 Task: Find connections with filter location Bānda with filter topic #retailwith filter profile language German with filter current company Emcure Pharmaceuticals Limited with filter school MITSOM | MIT School of Management with filter industry Architectural and Structural Metal Manufacturing with filter service category Executive Coaching with filter keywords title Pipefitter
Action: Mouse moved to (496, 62)
Screenshot: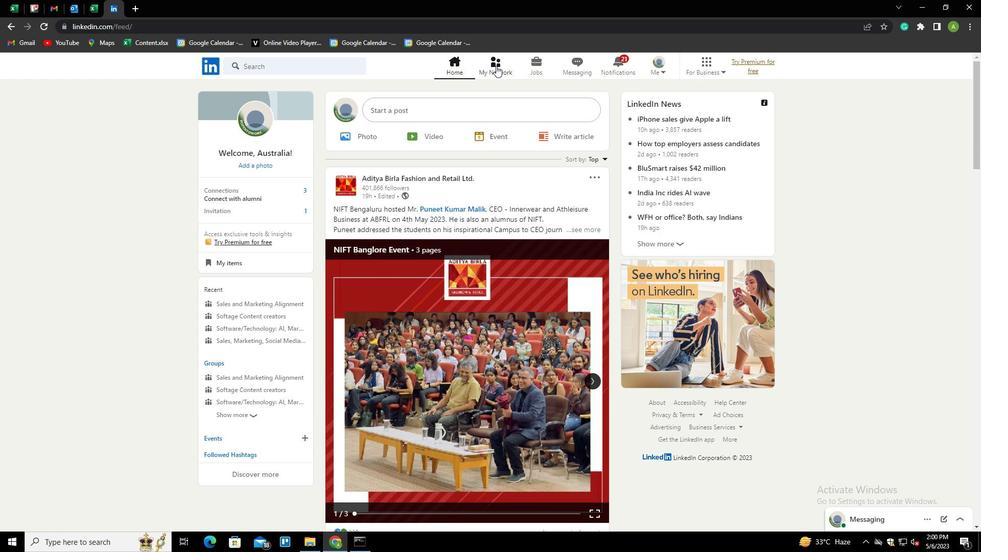 
Action: Mouse pressed left at (496, 62)
Screenshot: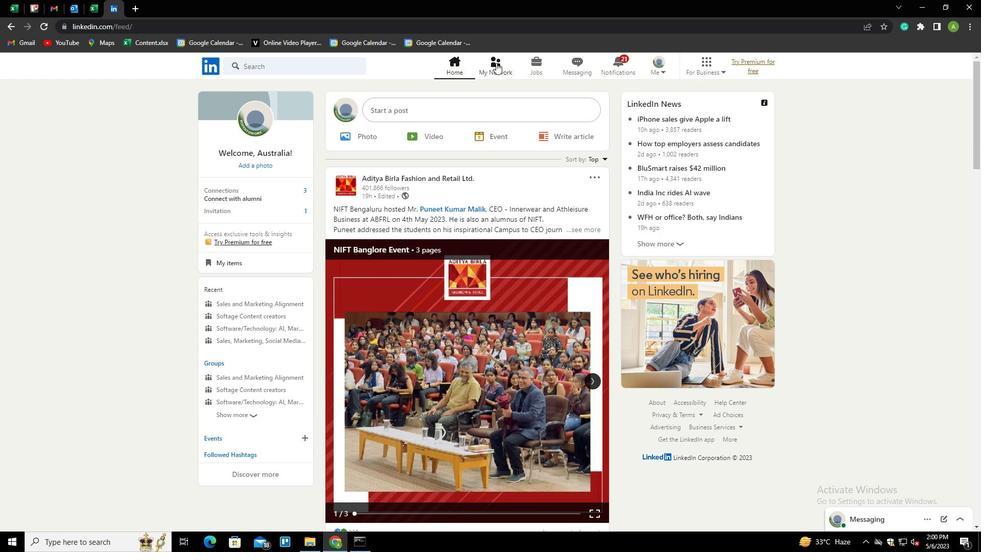
Action: Mouse moved to (287, 124)
Screenshot: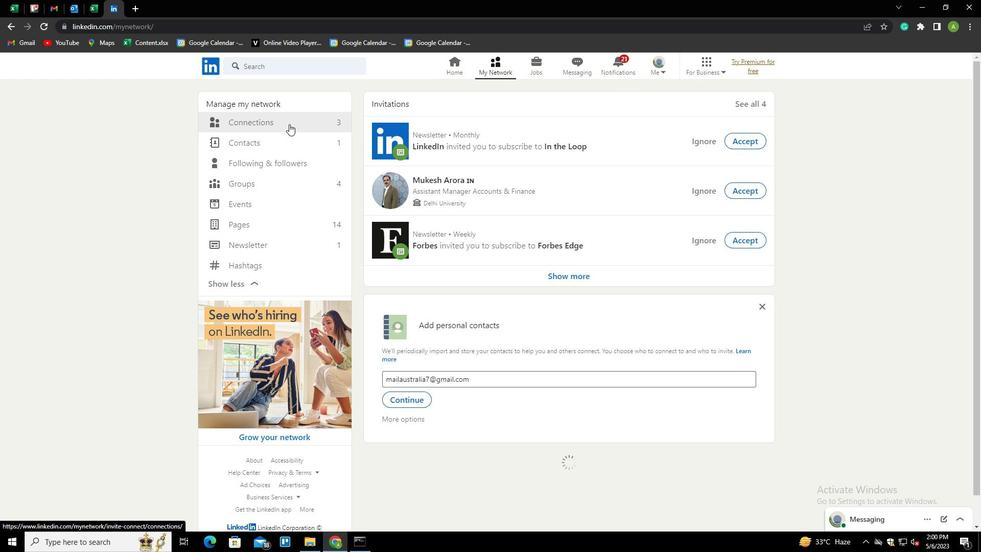 
Action: Mouse pressed left at (287, 124)
Screenshot: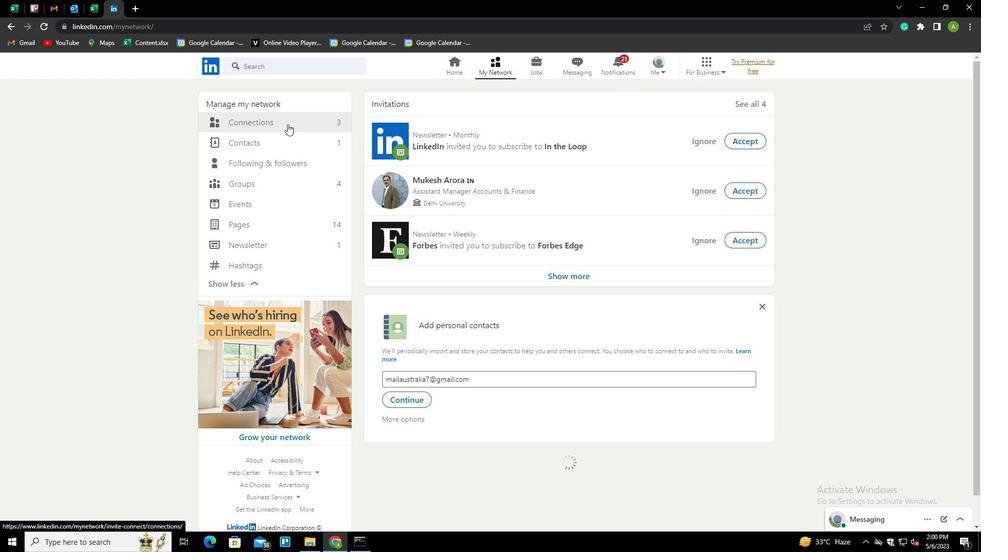 
Action: Mouse moved to (556, 120)
Screenshot: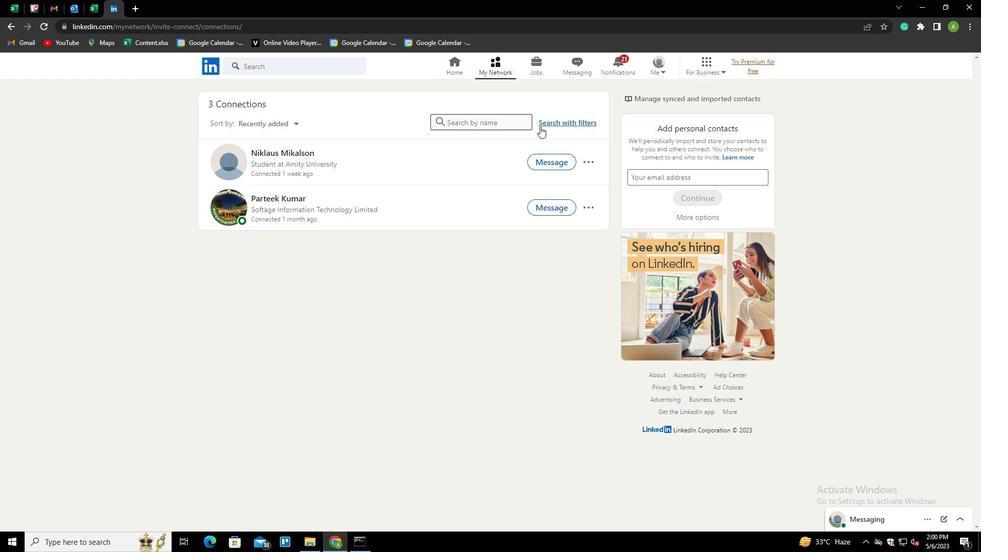 
Action: Mouse pressed left at (556, 120)
Screenshot: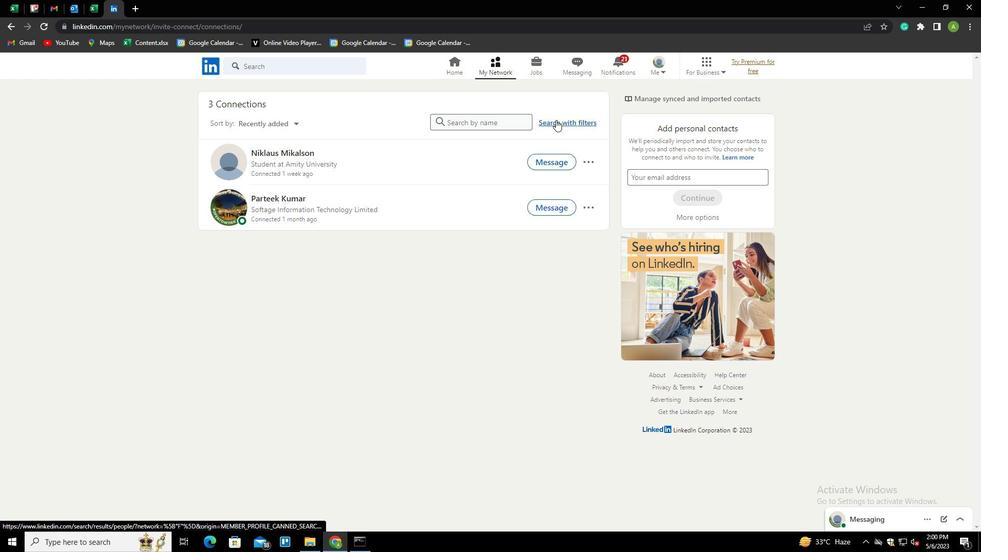 
Action: Mouse moved to (524, 91)
Screenshot: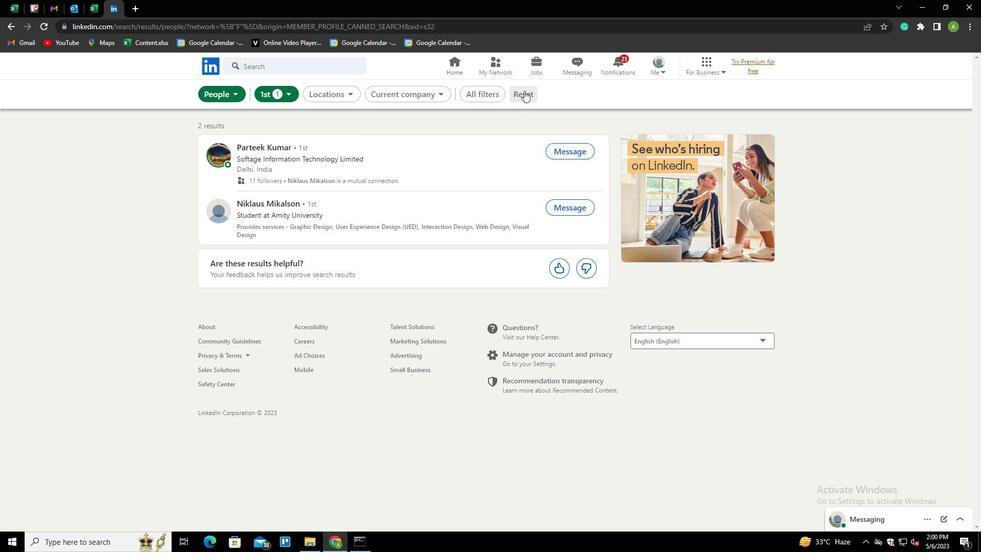 
Action: Mouse pressed left at (524, 91)
Screenshot: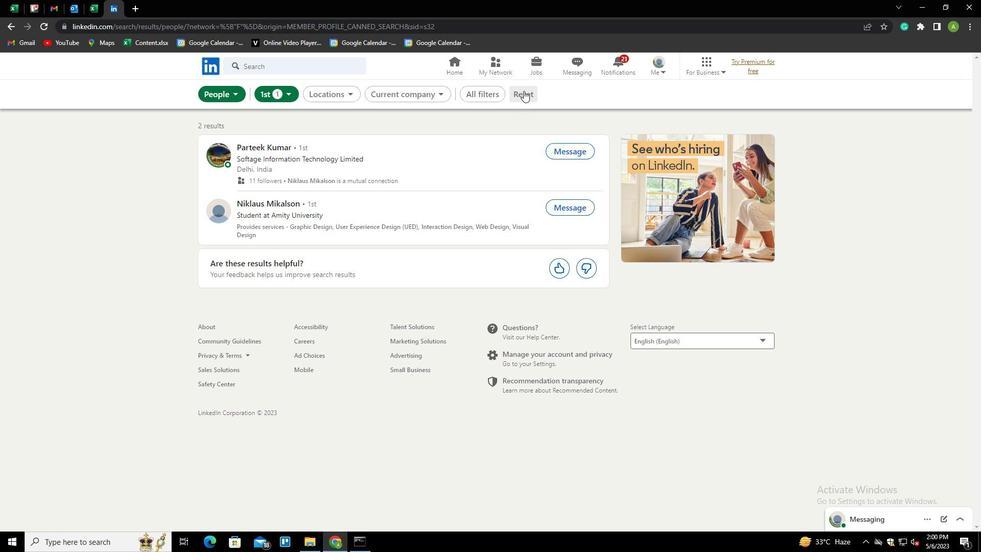 
Action: Mouse moved to (502, 94)
Screenshot: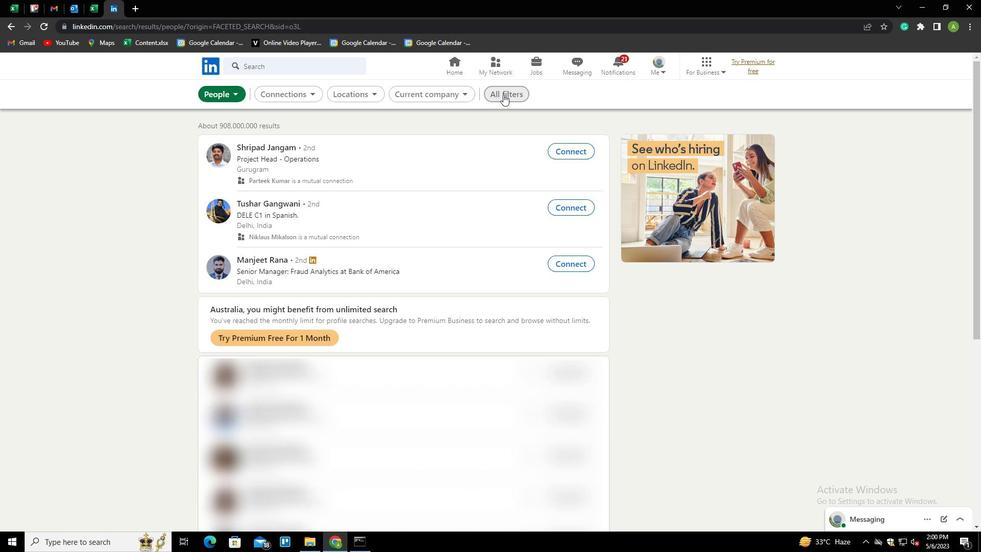 
Action: Mouse pressed left at (502, 94)
Screenshot: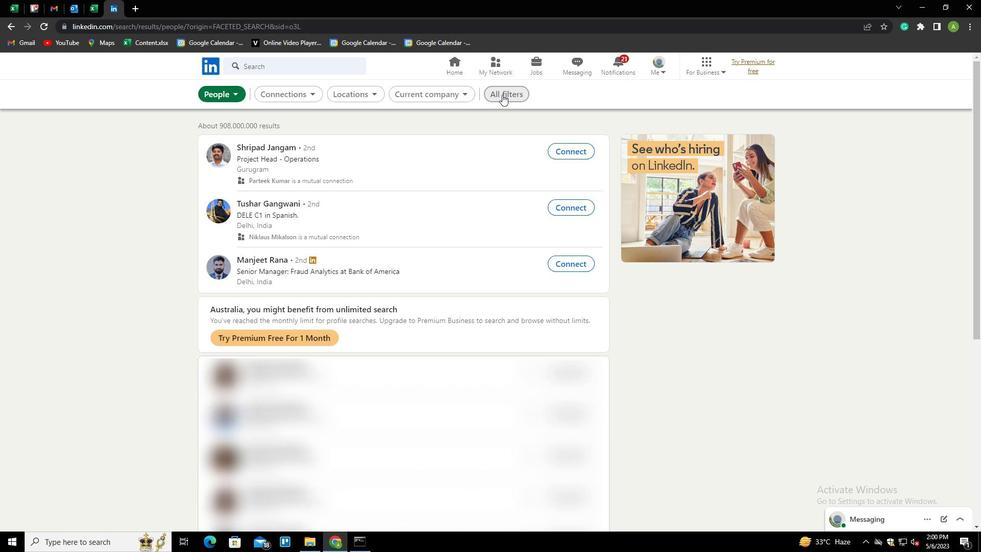 
Action: Mouse moved to (923, 290)
Screenshot: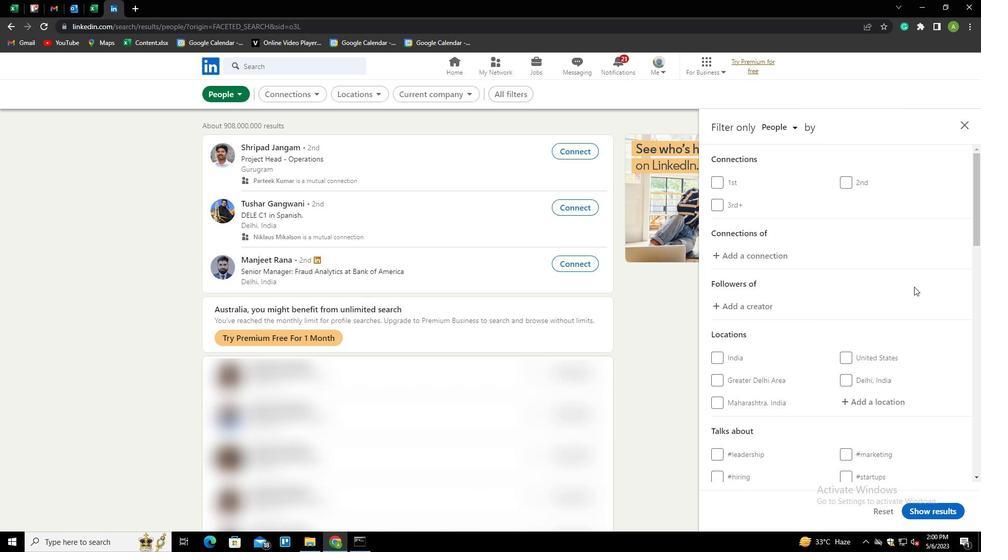 
Action: Mouse scrolled (923, 290) with delta (0, 0)
Screenshot: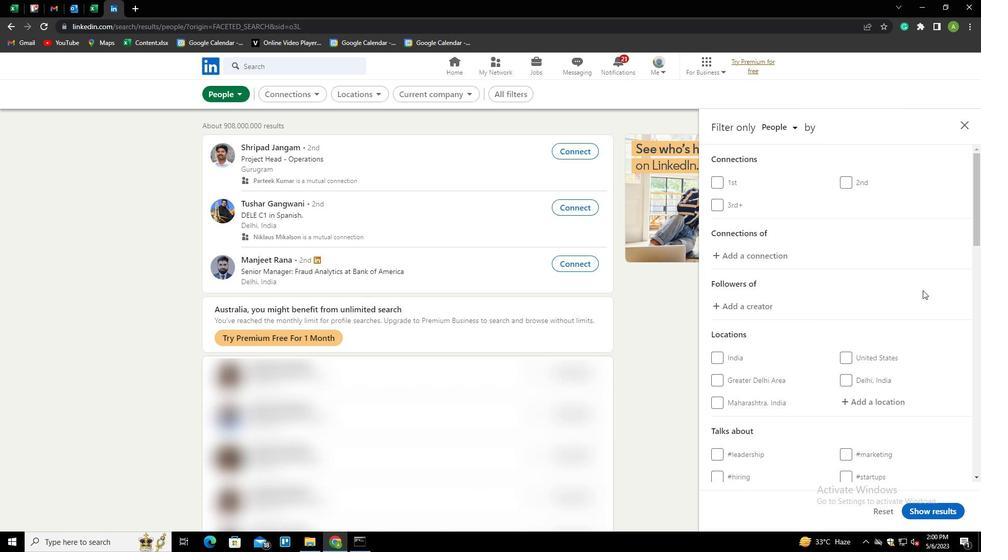 
Action: Mouse moved to (875, 344)
Screenshot: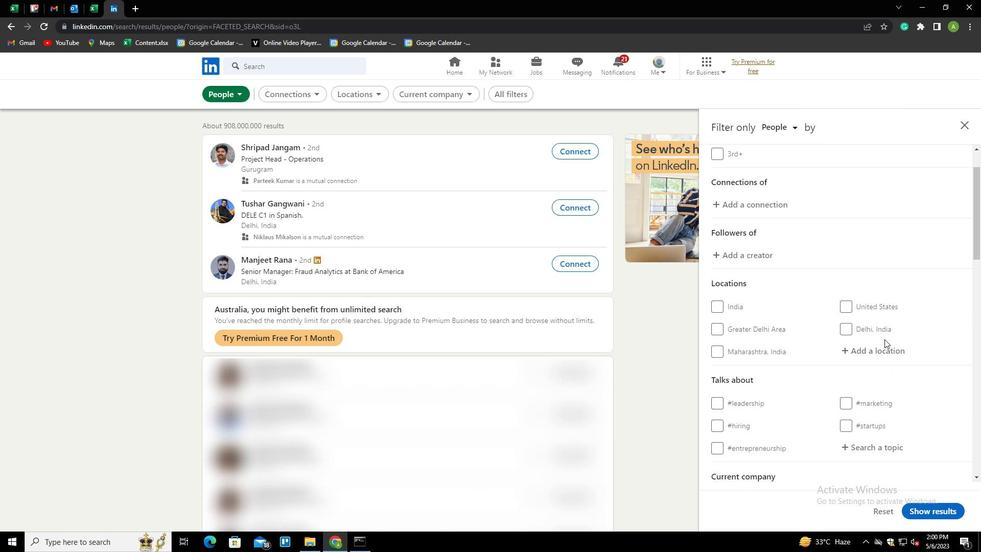 
Action: Mouse pressed left at (875, 344)
Screenshot: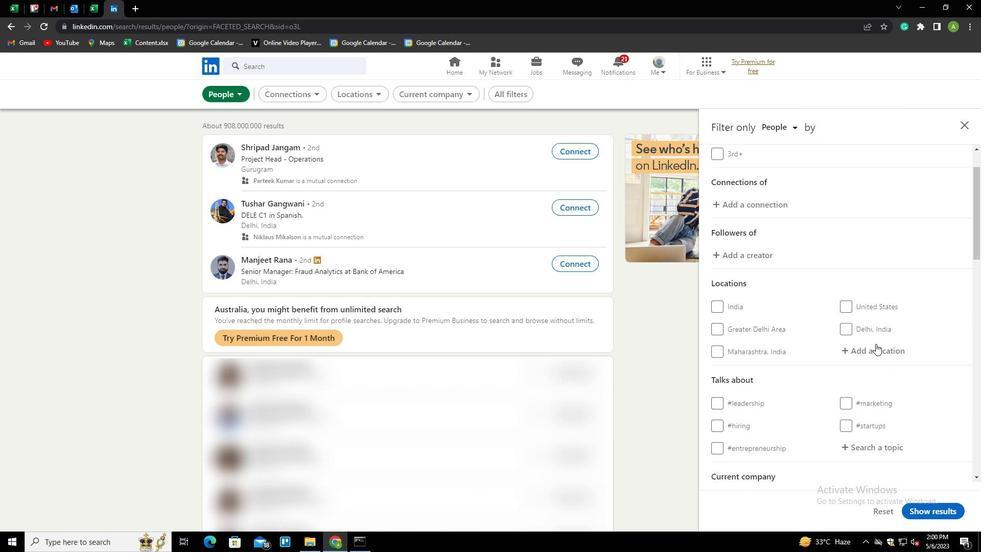 
Action: Key pressed <Key.shift>B
Screenshot: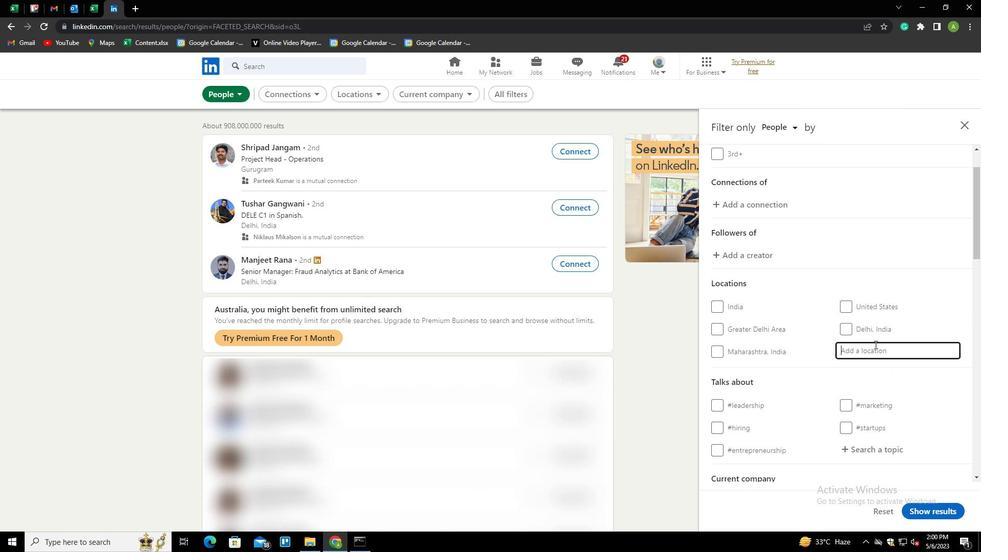 
Action: Mouse moved to (875, 344)
Screenshot: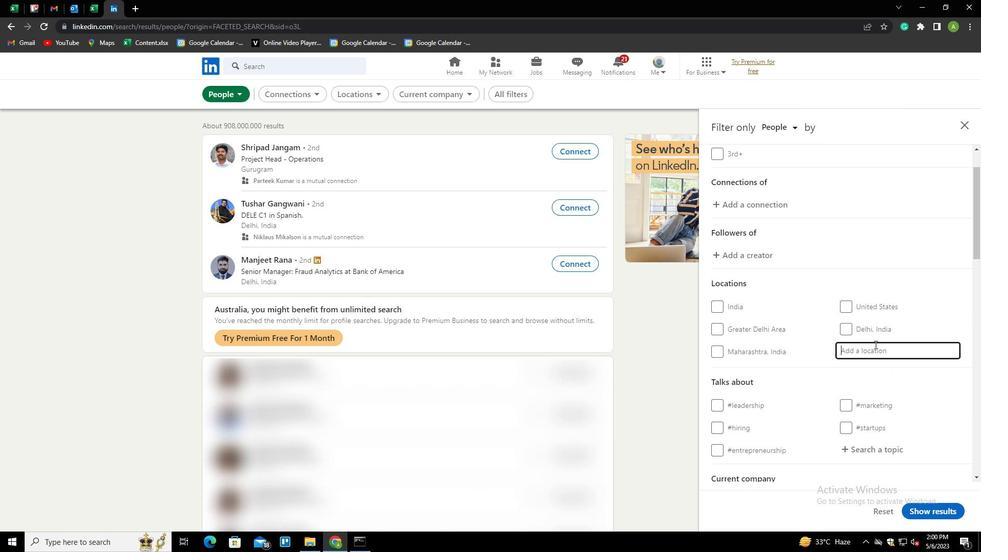 
Action: Key pressed ANDA<Key.down><Key.down><Key.enter>
Screenshot: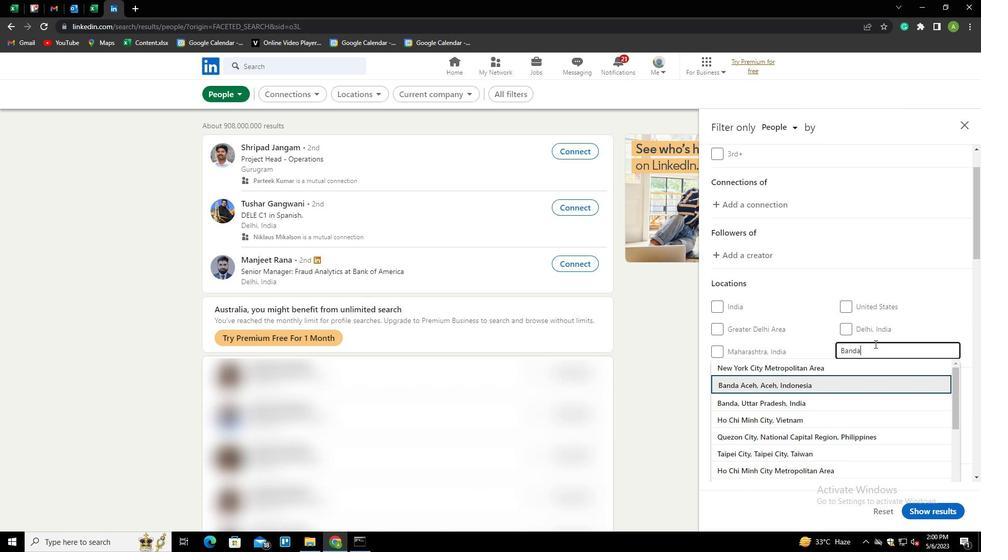 
Action: Mouse scrolled (875, 343) with delta (0, 0)
Screenshot: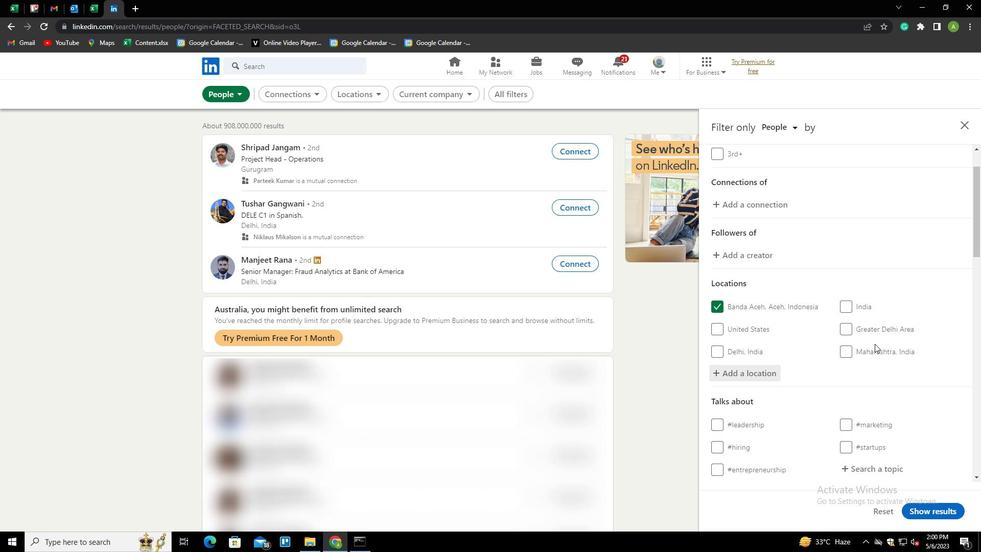 
Action: Mouse moved to (875, 344)
Screenshot: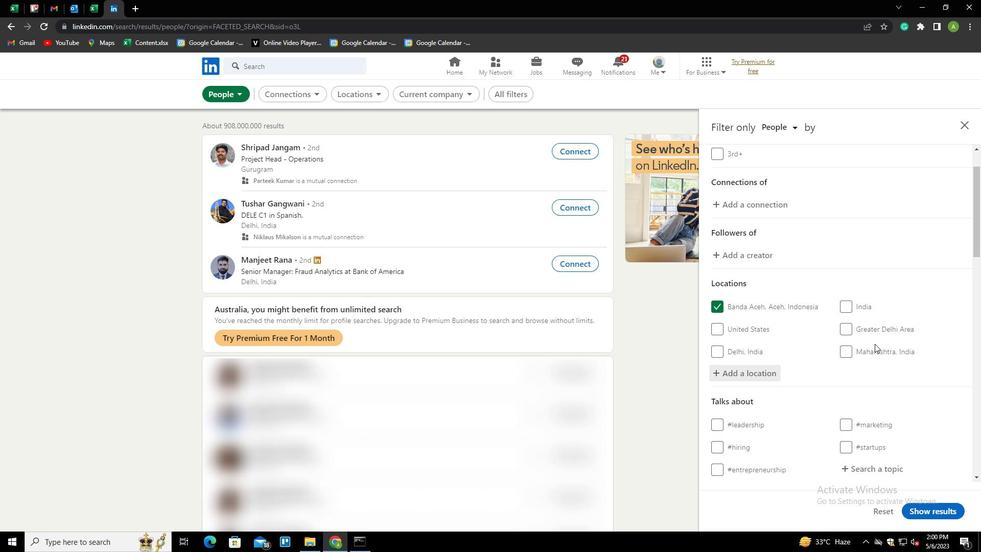 
Action: Mouse scrolled (875, 343) with delta (0, 0)
Screenshot: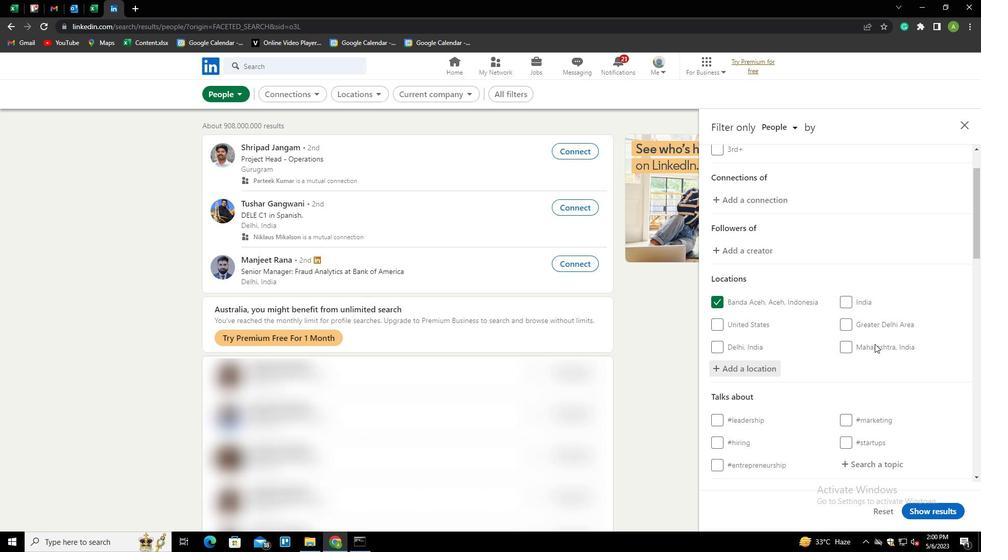 
Action: Mouse moved to (851, 371)
Screenshot: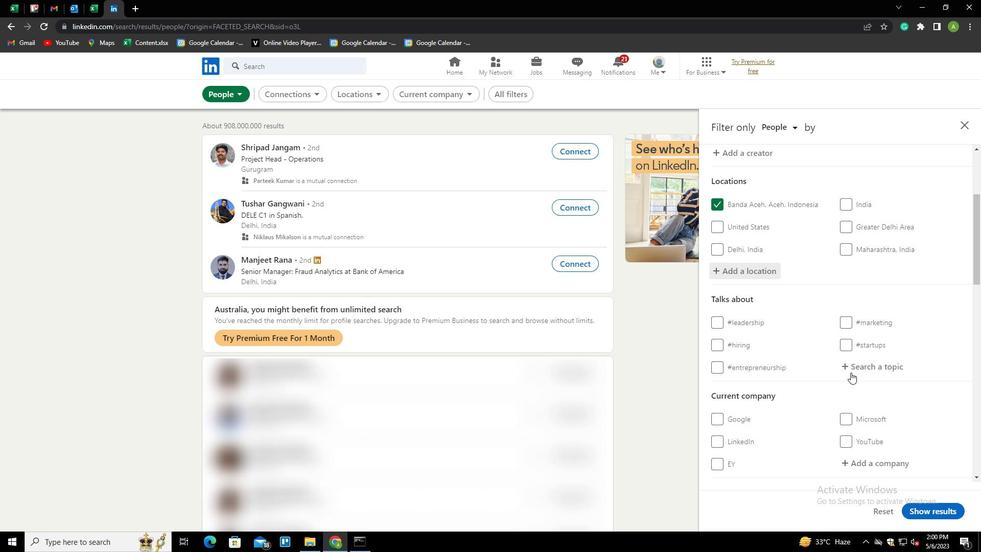 
Action: Mouse pressed left at (851, 371)
Screenshot: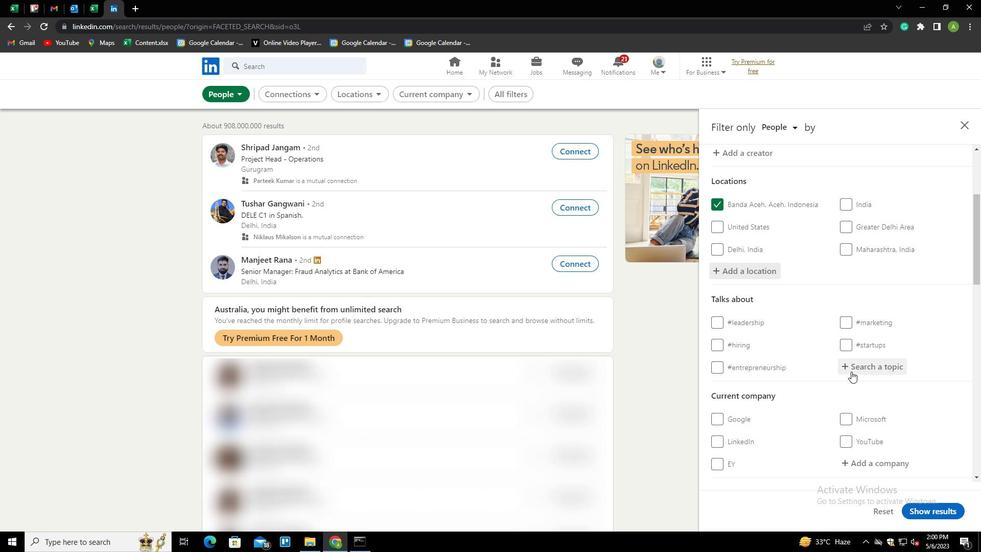 
Action: Mouse moved to (848, 371)
Screenshot: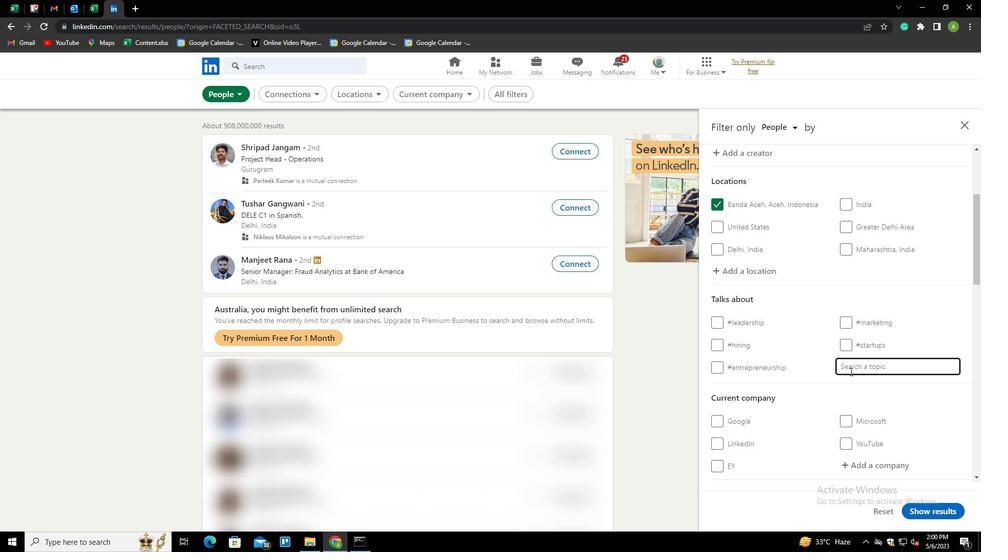 
Action: Key pressed R
Screenshot: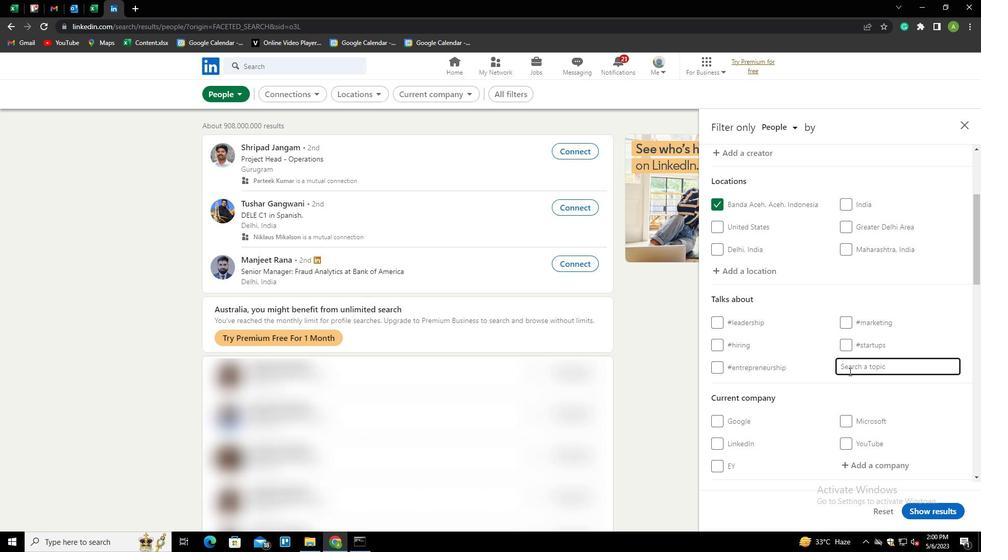 
Action: Mouse moved to (848, 371)
Screenshot: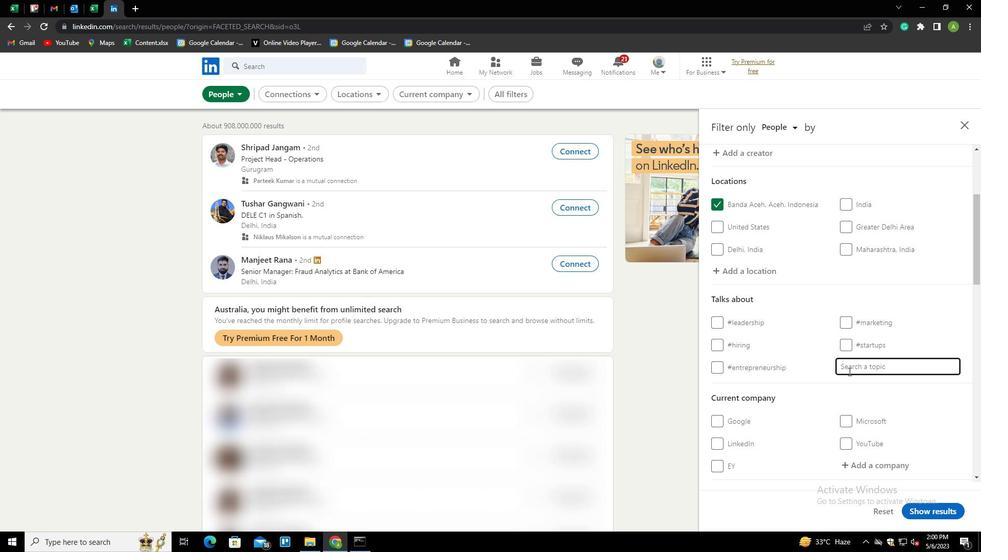 
Action: Key pressed ETAIL<Key.down><Key.enter>
Screenshot: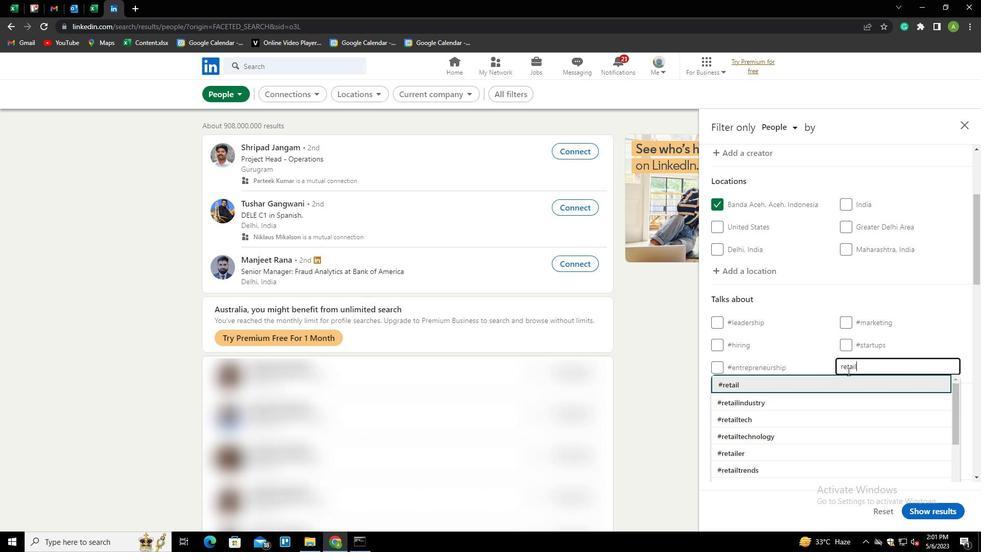 
Action: Mouse moved to (852, 353)
Screenshot: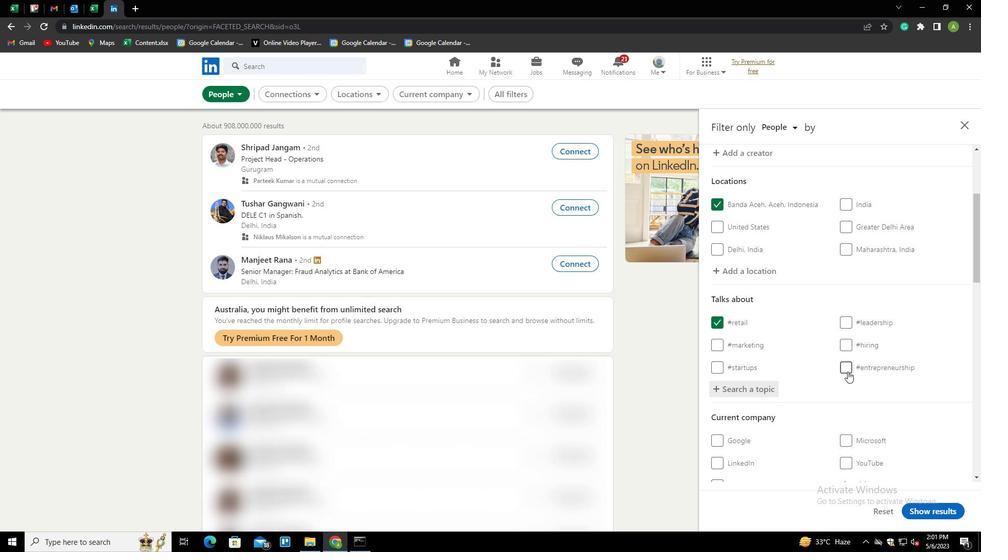 
Action: Mouse scrolled (852, 352) with delta (0, 0)
Screenshot: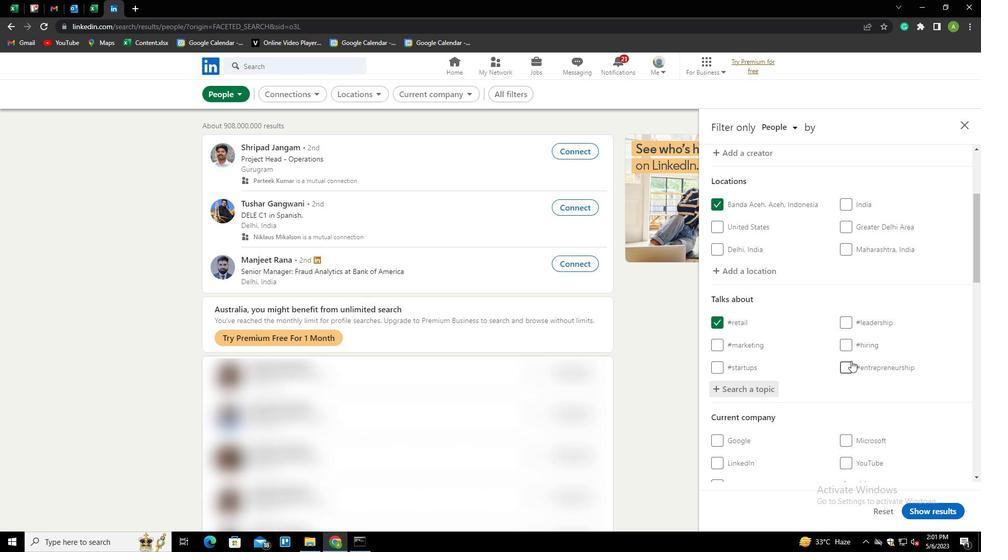 
Action: Mouse scrolled (852, 352) with delta (0, 0)
Screenshot: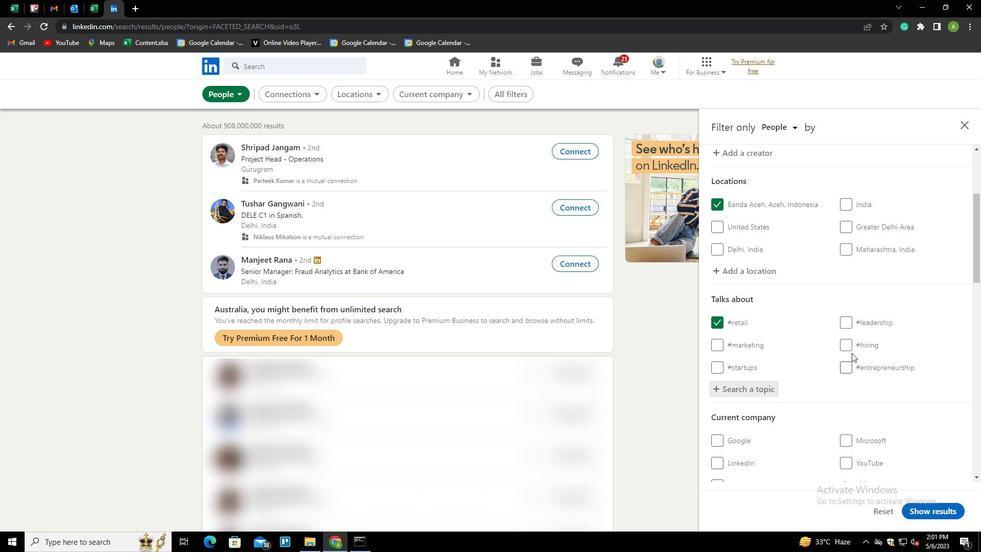 
Action: Mouse scrolled (852, 352) with delta (0, 0)
Screenshot: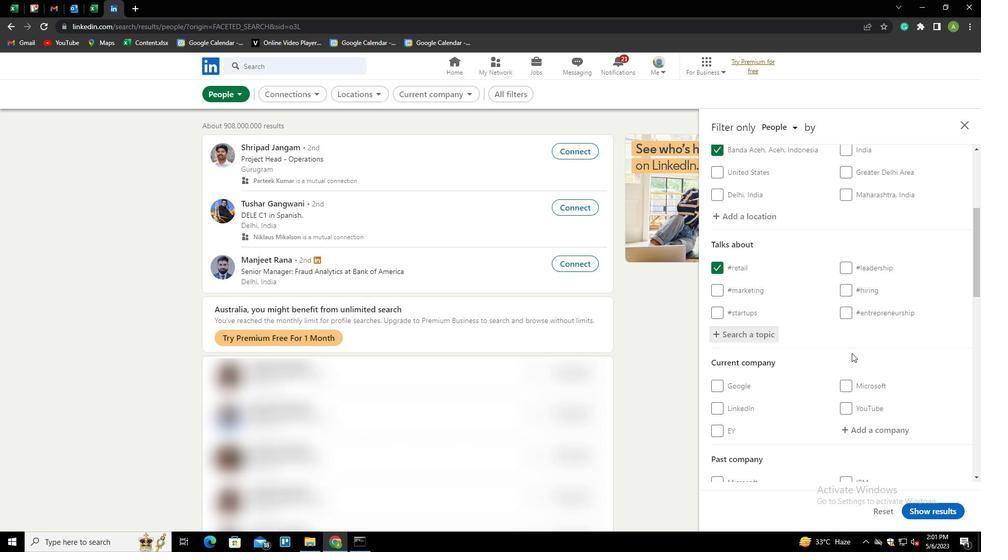 
Action: Mouse scrolled (852, 352) with delta (0, 0)
Screenshot: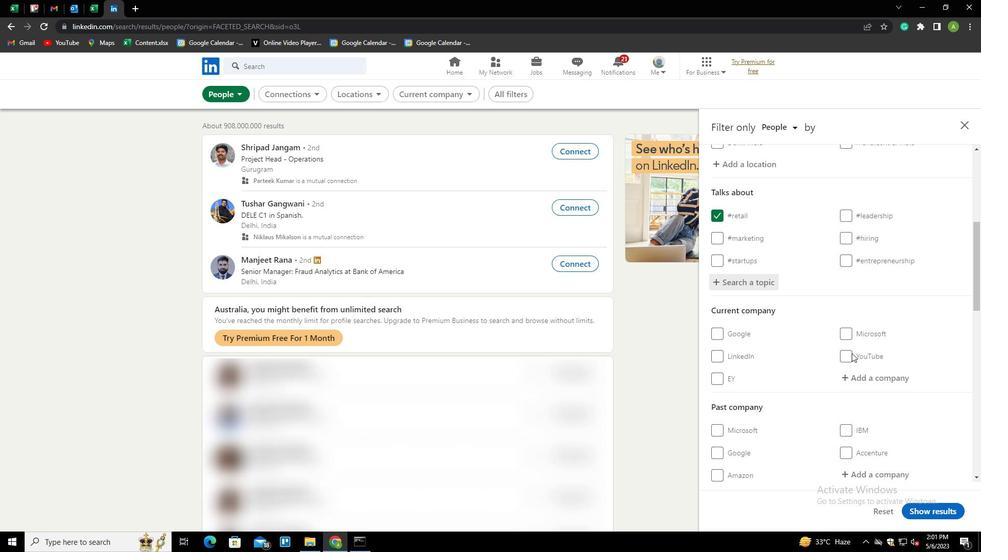 
Action: Mouse moved to (852, 354)
Screenshot: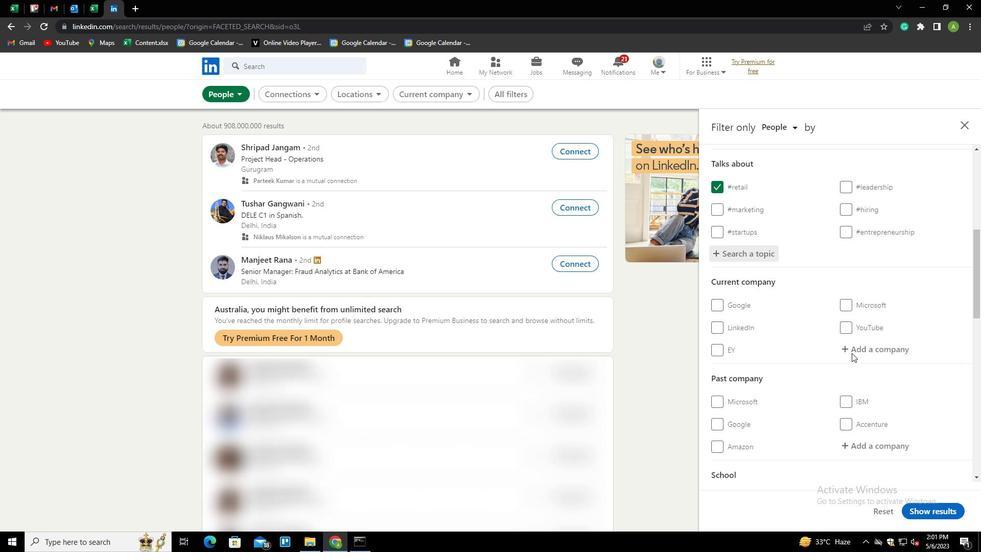 
Action: Mouse scrolled (852, 353) with delta (0, 0)
Screenshot: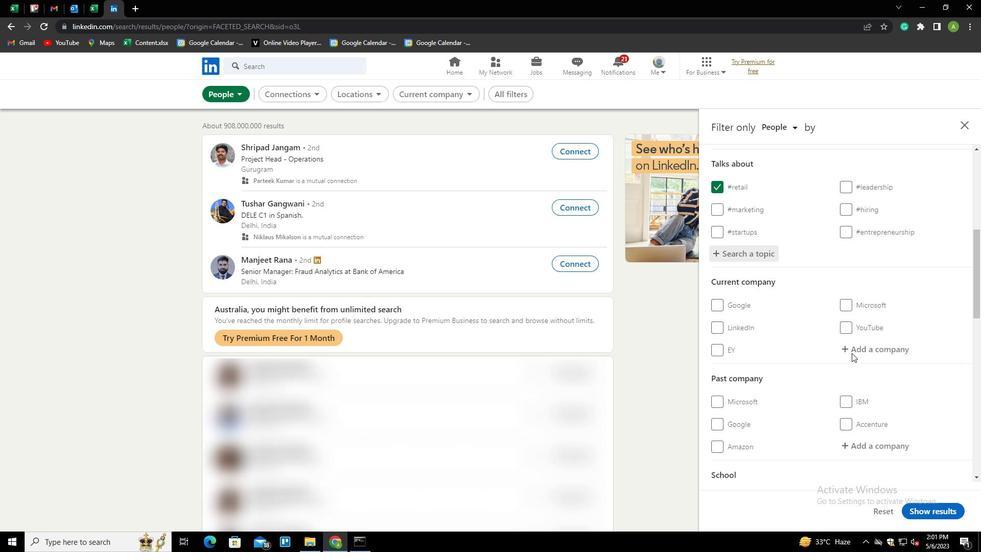 
Action: Mouse moved to (851, 358)
Screenshot: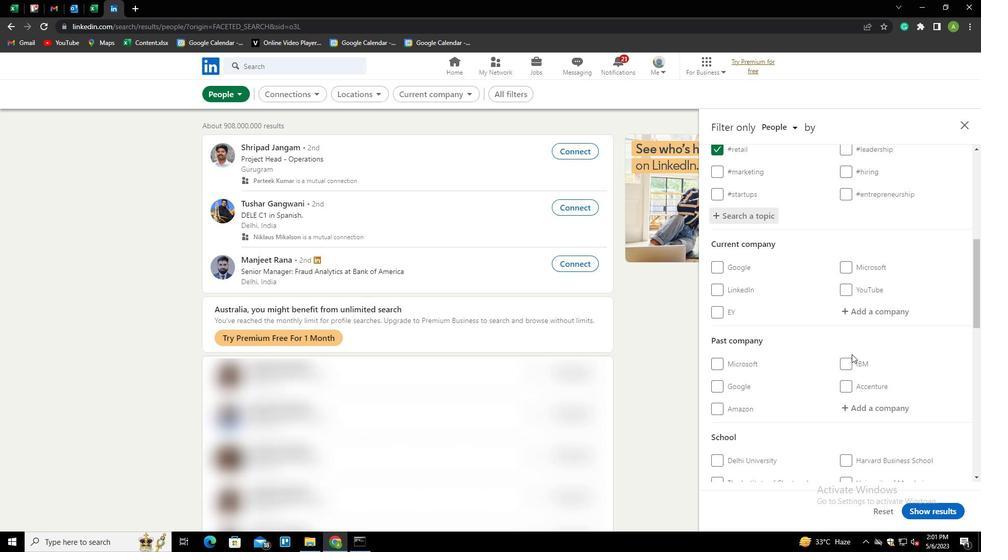 
Action: Mouse scrolled (851, 357) with delta (0, 0)
Screenshot: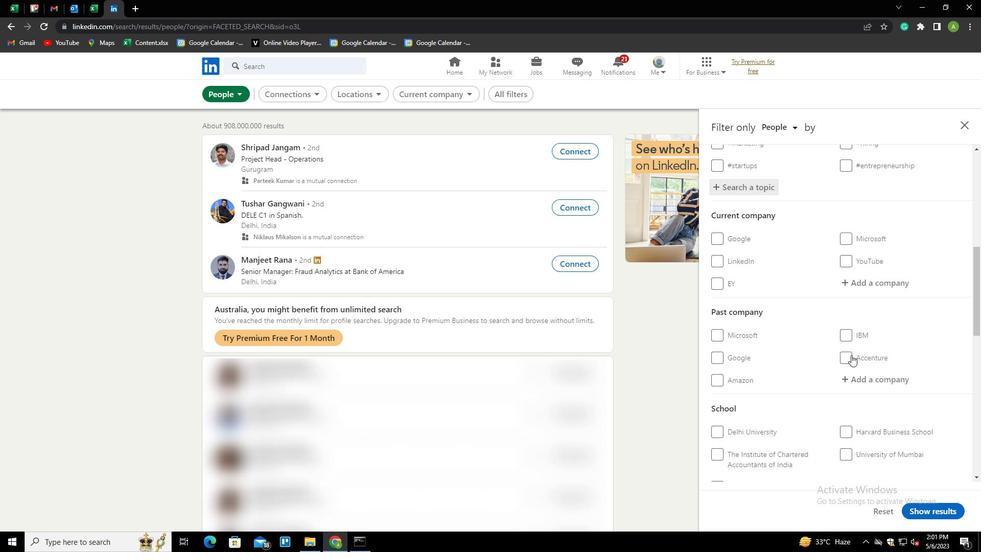 
Action: Mouse scrolled (851, 357) with delta (0, 0)
Screenshot: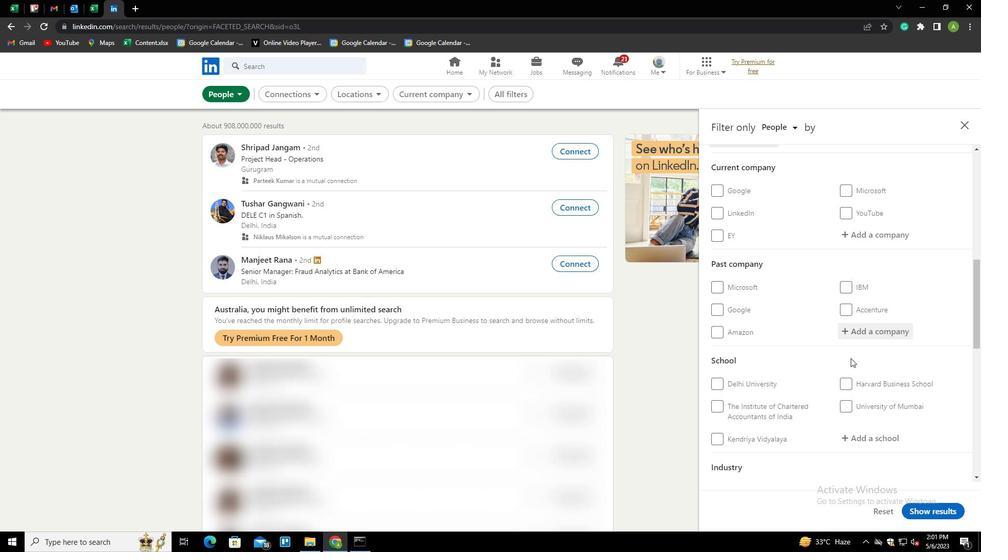
Action: Mouse moved to (851, 358)
Screenshot: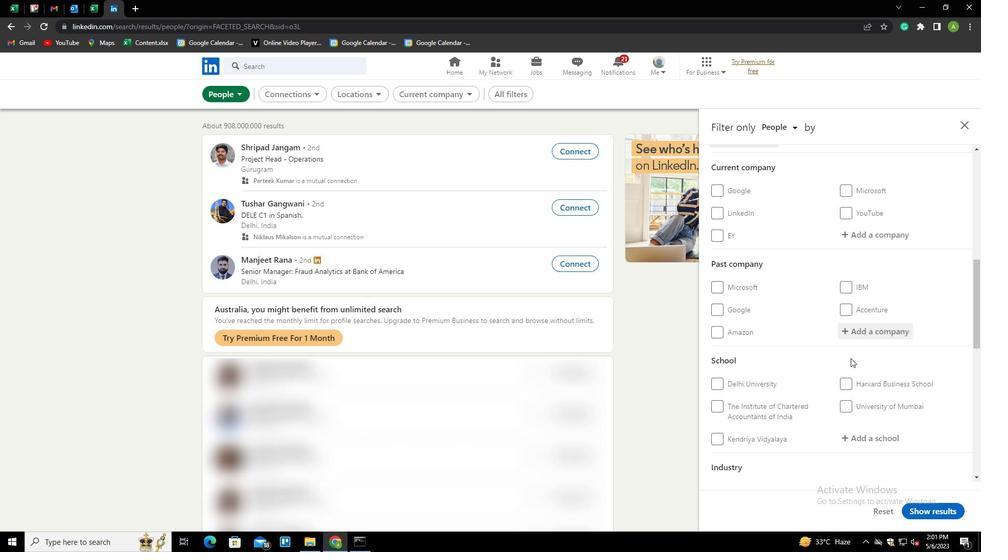 
Action: Mouse scrolled (851, 358) with delta (0, 0)
Screenshot: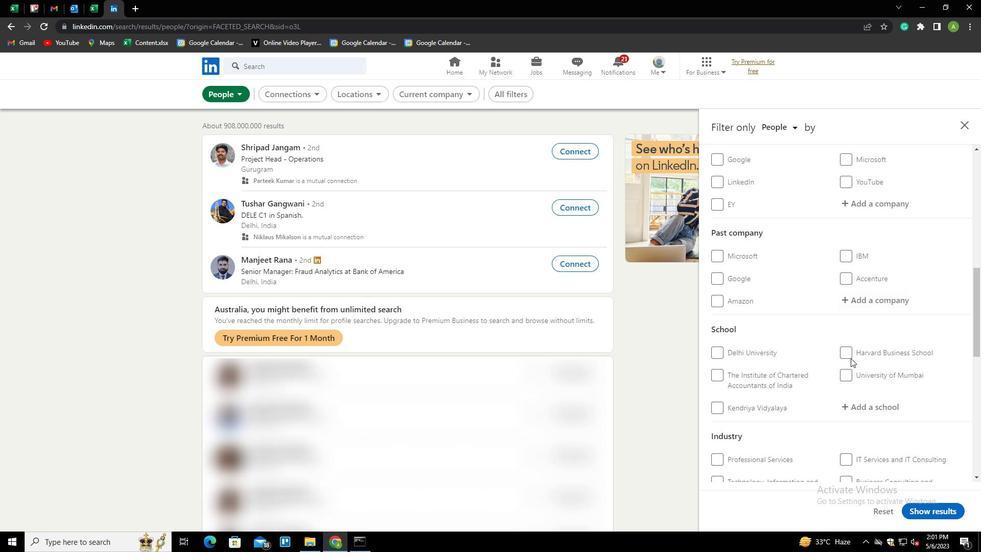 
Action: Mouse scrolled (851, 358) with delta (0, 0)
Screenshot: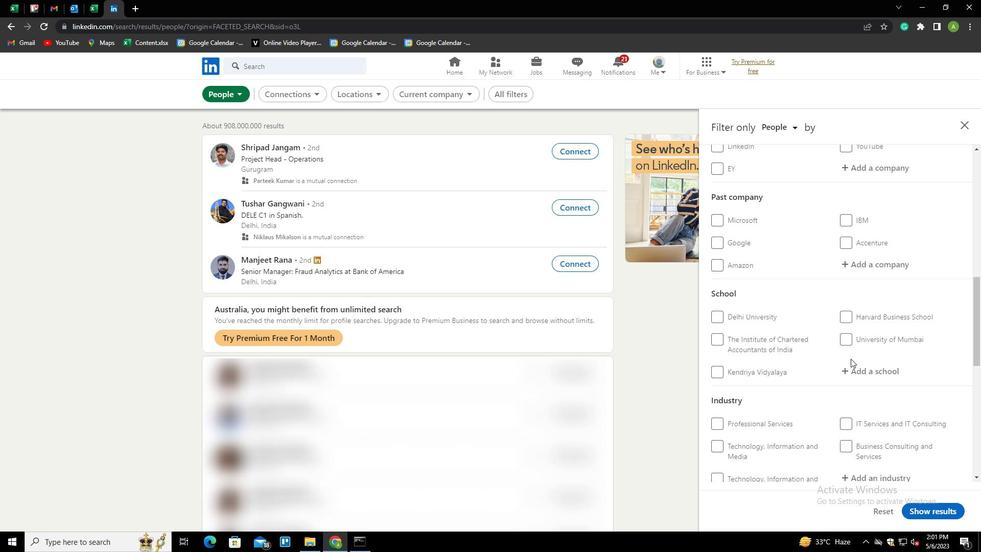 
Action: Mouse scrolled (851, 358) with delta (0, 0)
Screenshot: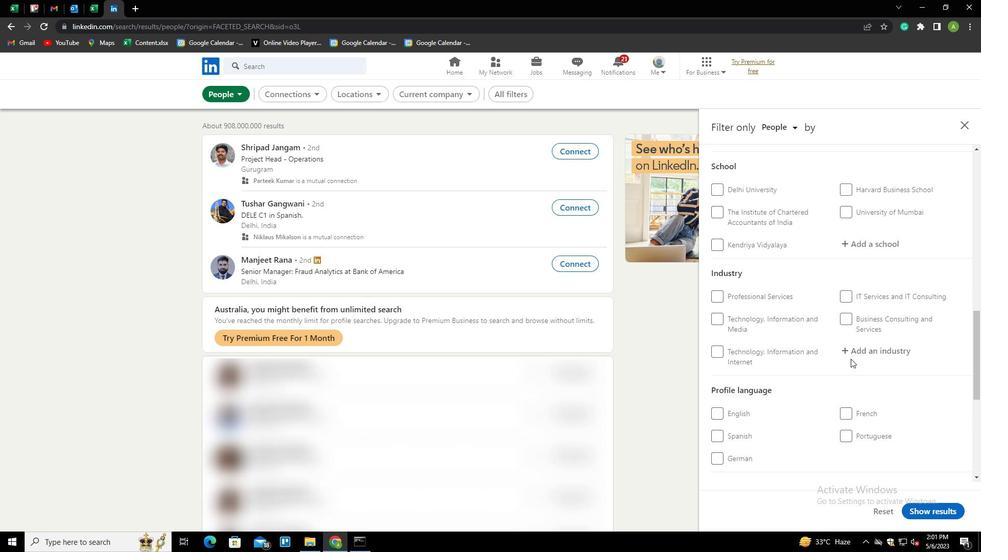 
Action: Mouse scrolled (851, 358) with delta (0, 0)
Screenshot: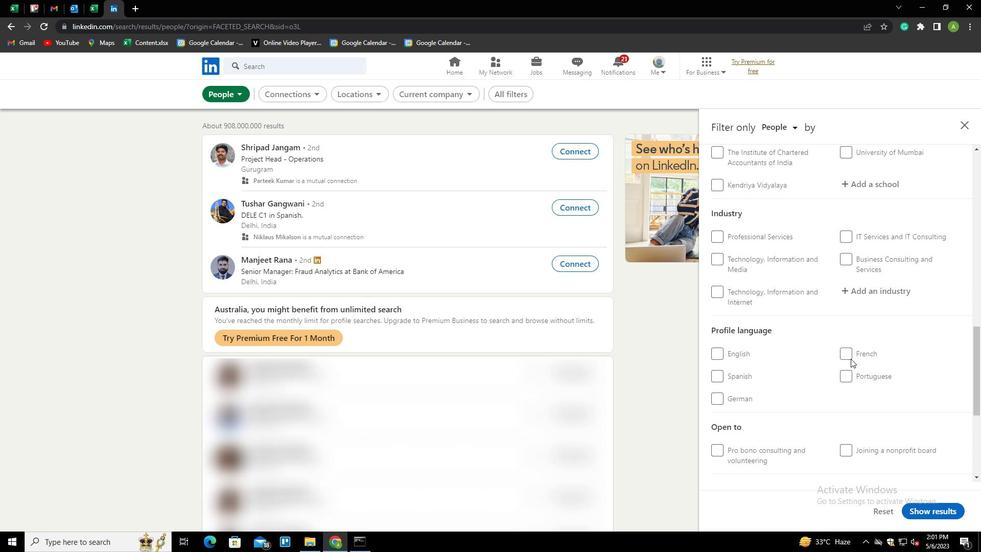 
Action: Mouse moved to (735, 336)
Screenshot: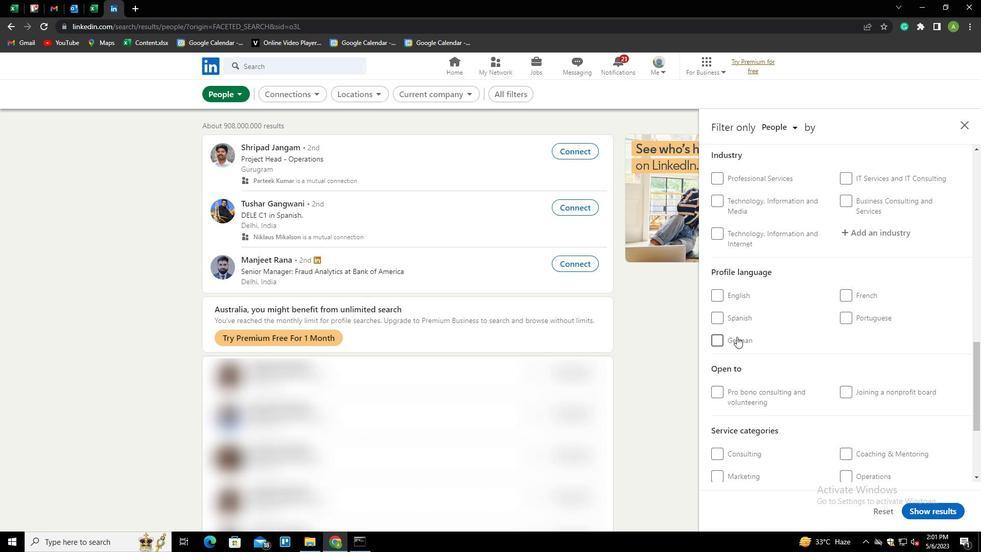 
Action: Mouse pressed left at (735, 336)
Screenshot: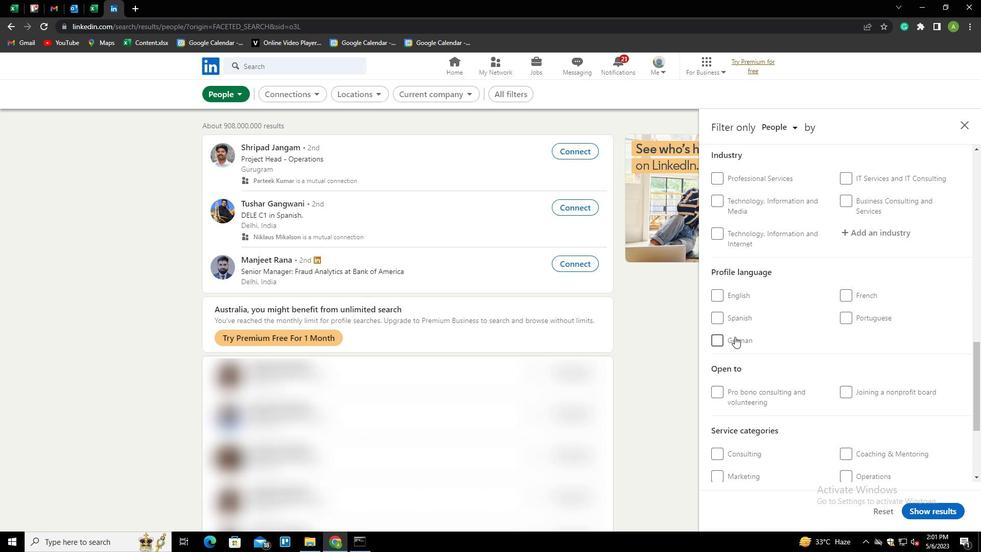
Action: Mouse moved to (842, 356)
Screenshot: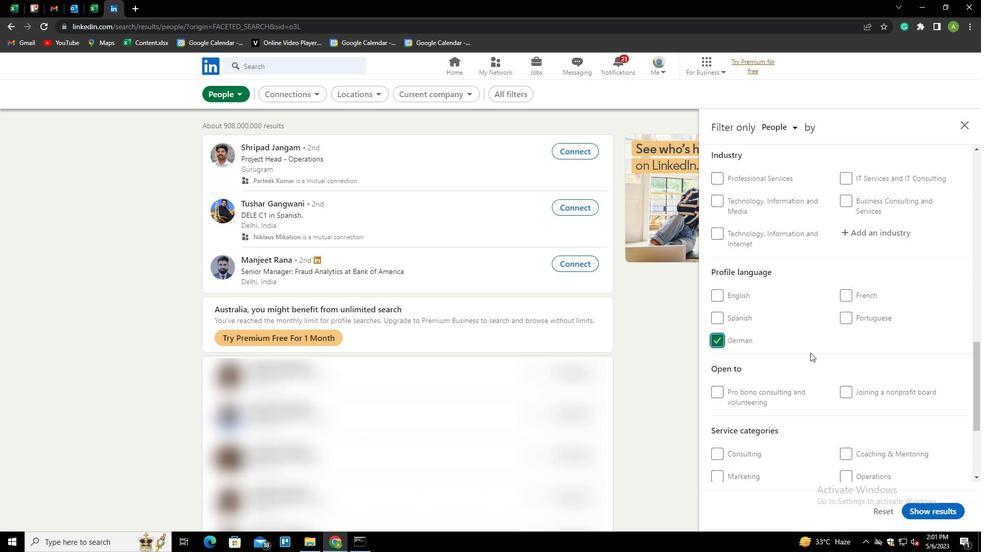 
Action: Mouse scrolled (842, 357) with delta (0, 0)
Screenshot: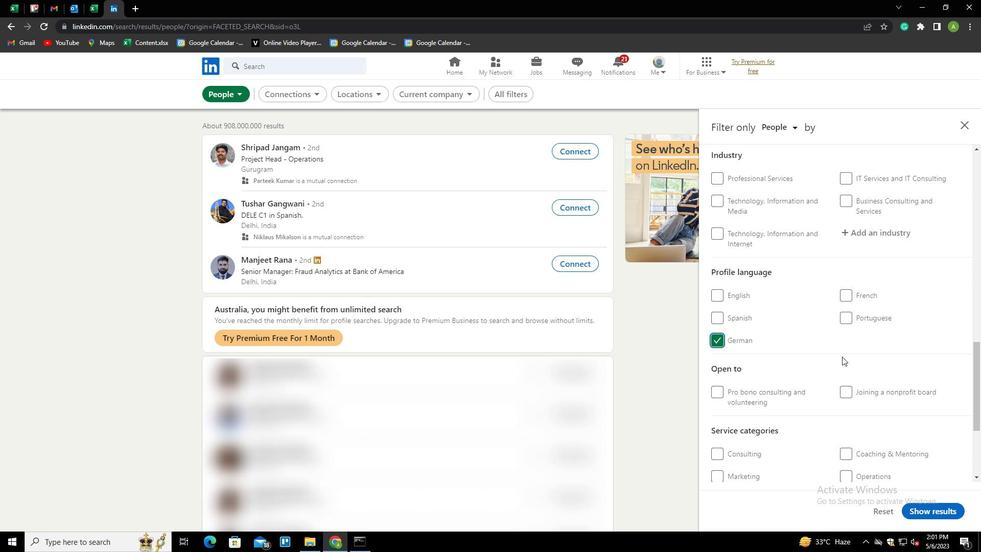 
Action: Mouse scrolled (842, 357) with delta (0, 0)
Screenshot: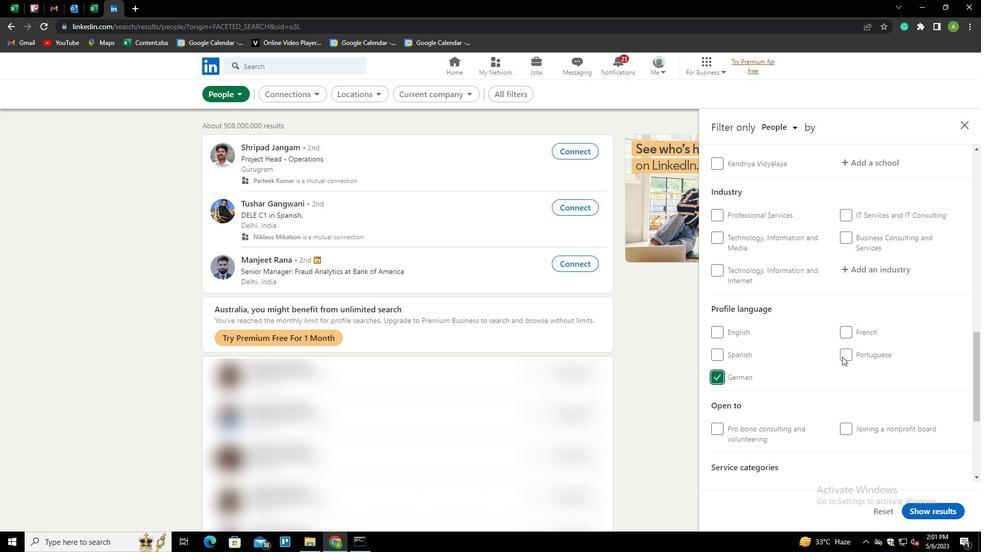 
Action: Mouse scrolled (842, 357) with delta (0, 0)
Screenshot: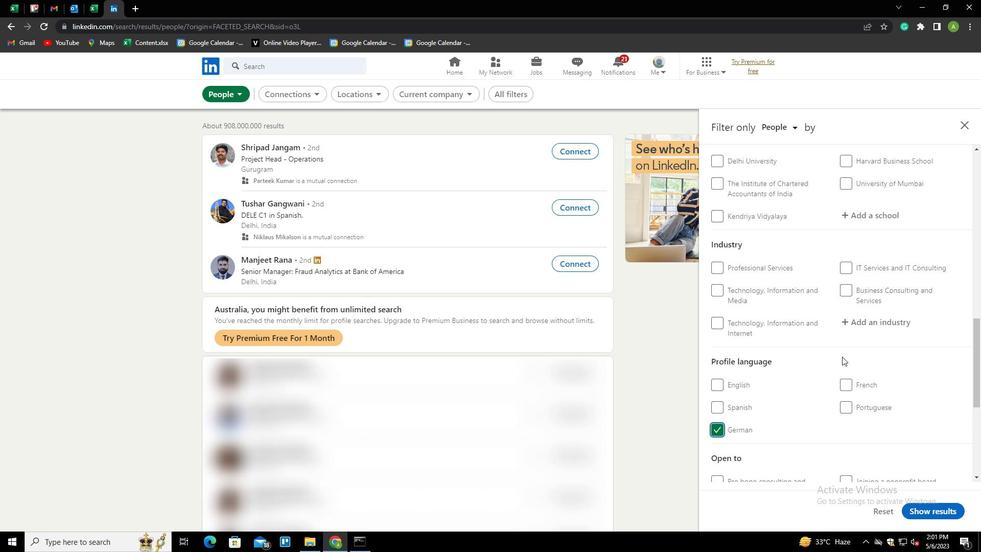 
Action: Mouse scrolled (842, 357) with delta (0, 0)
Screenshot: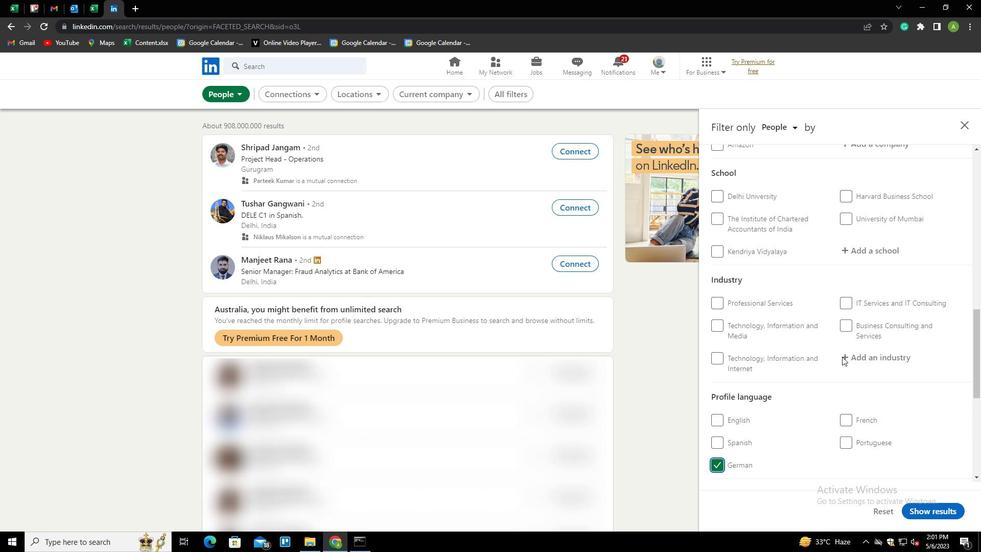 
Action: Mouse scrolled (842, 357) with delta (0, 0)
Screenshot: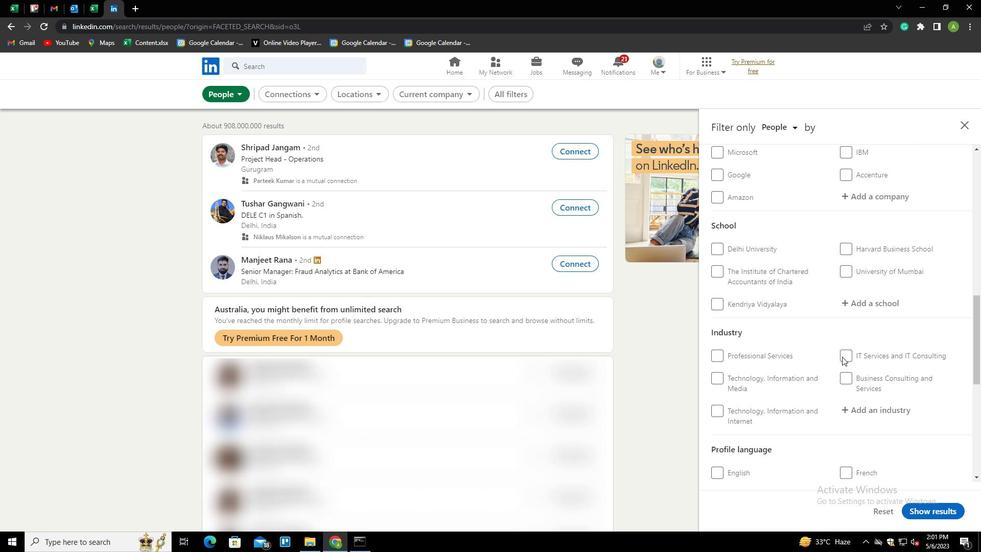 
Action: Mouse scrolled (842, 357) with delta (0, 0)
Screenshot: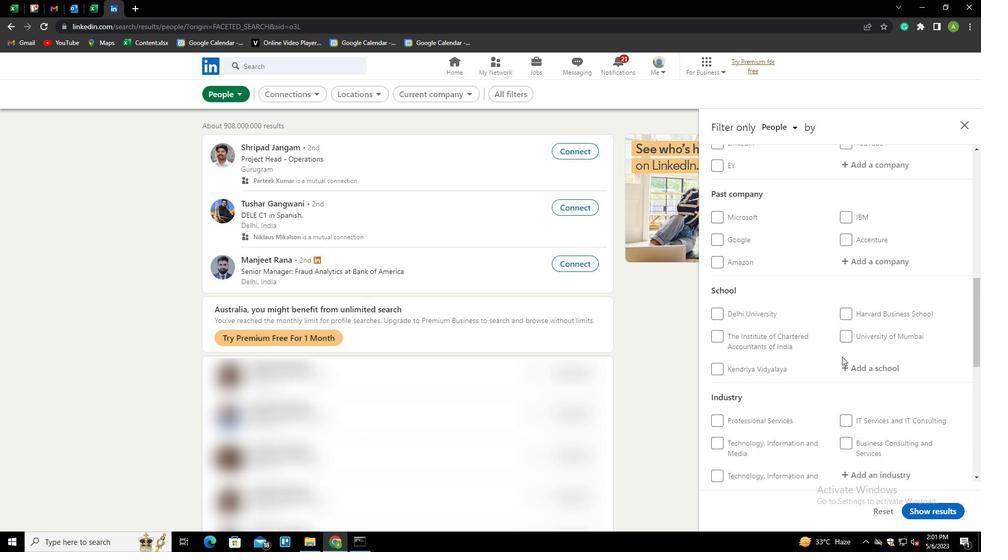
Action: Mouse scrolled (842, 357) with delta (0, 0)
Screenshot: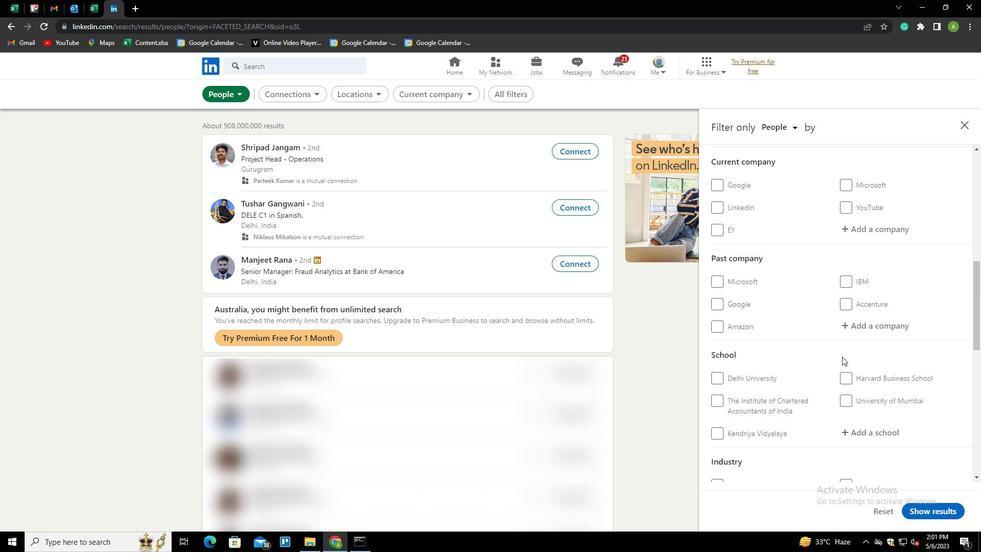 
Action: Mouse scrolled (842, 357) with delta (0, 0)
Screenshot: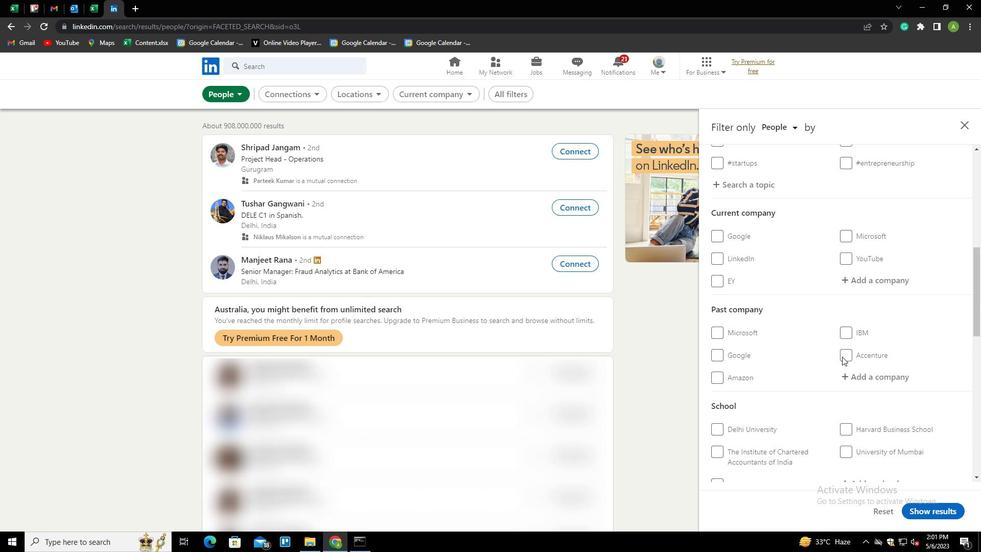 
Action: Mouse moved to (845, 329)
Screenshot: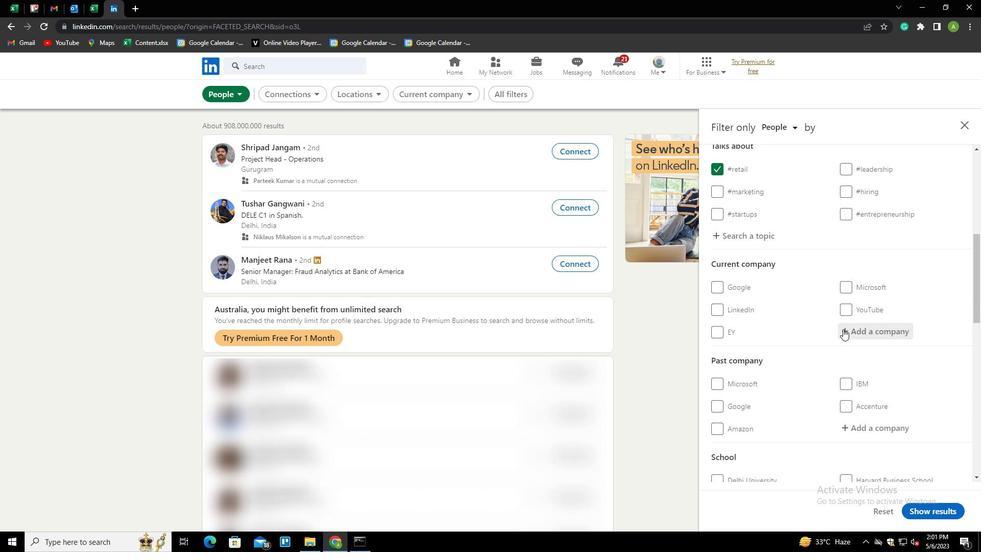 
Action: Mouse pressed left at (845, 329)
Screenshot: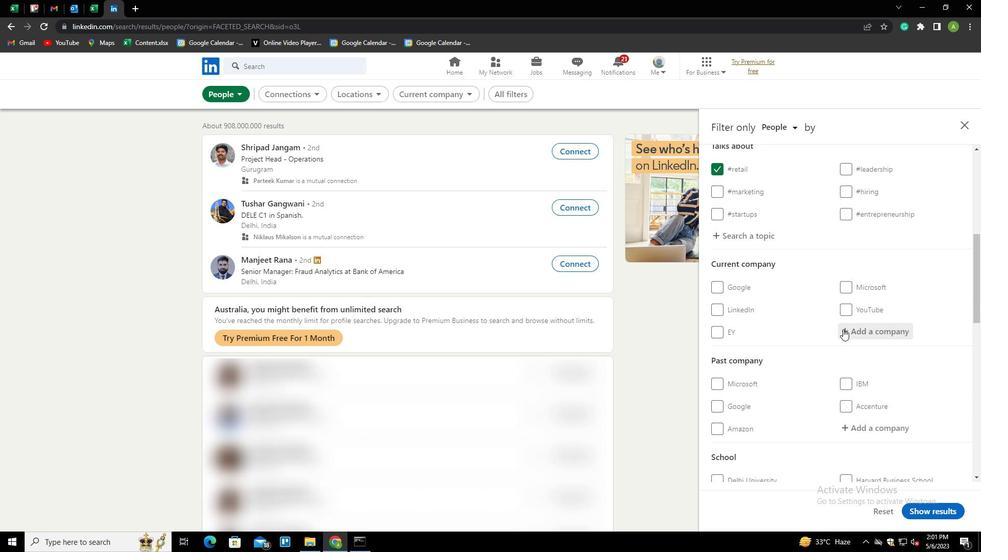 
Action: Mouse moved to (845, 329)
Screenshot: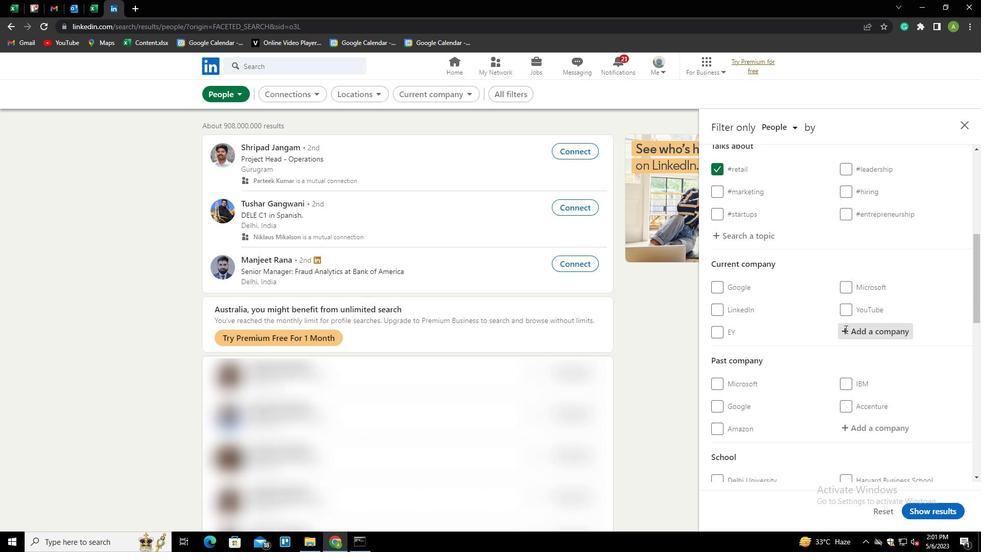 
Action: Key pressed <Key.shift>
Screenshot: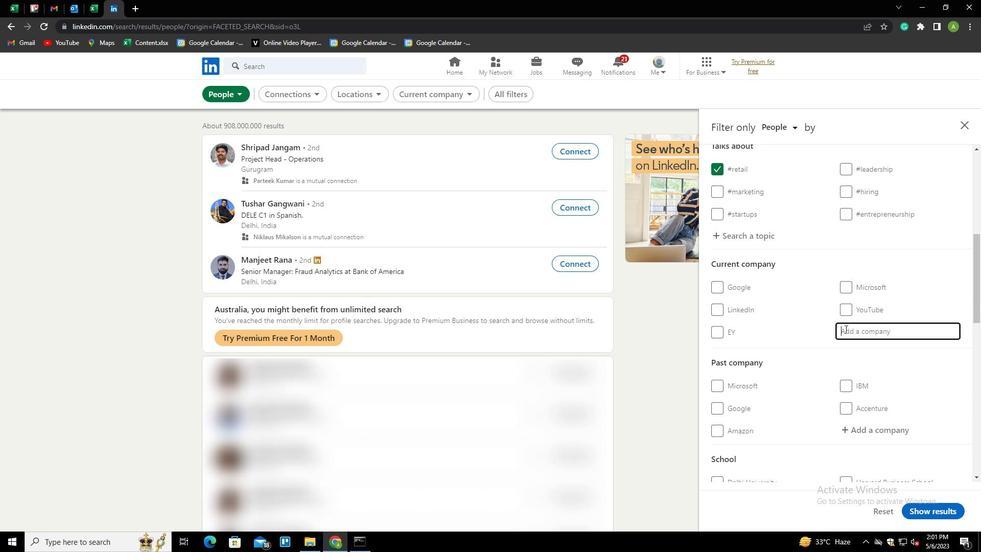 
Action: Mouse moved to (845, 328)
Screenshot: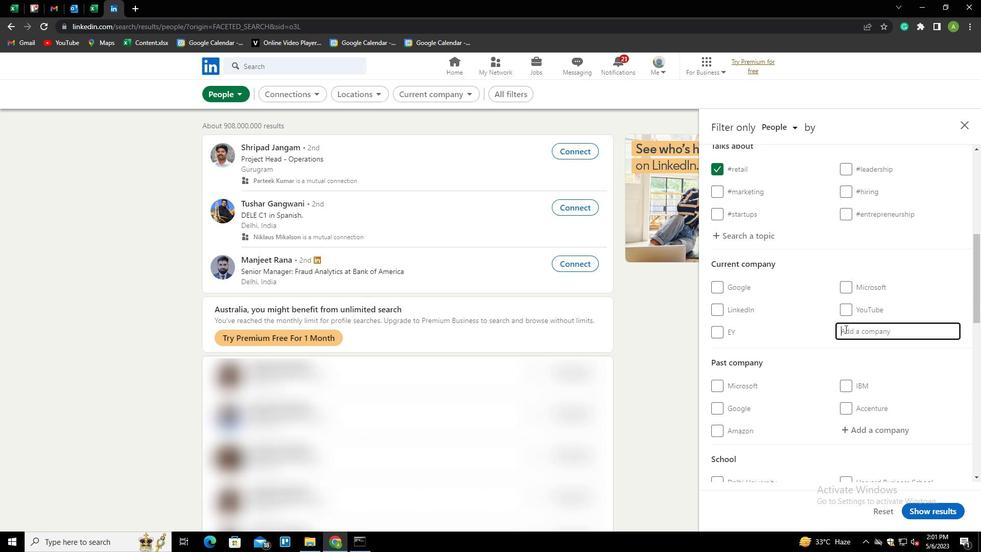 
Action: Key pressed E
Screenshot: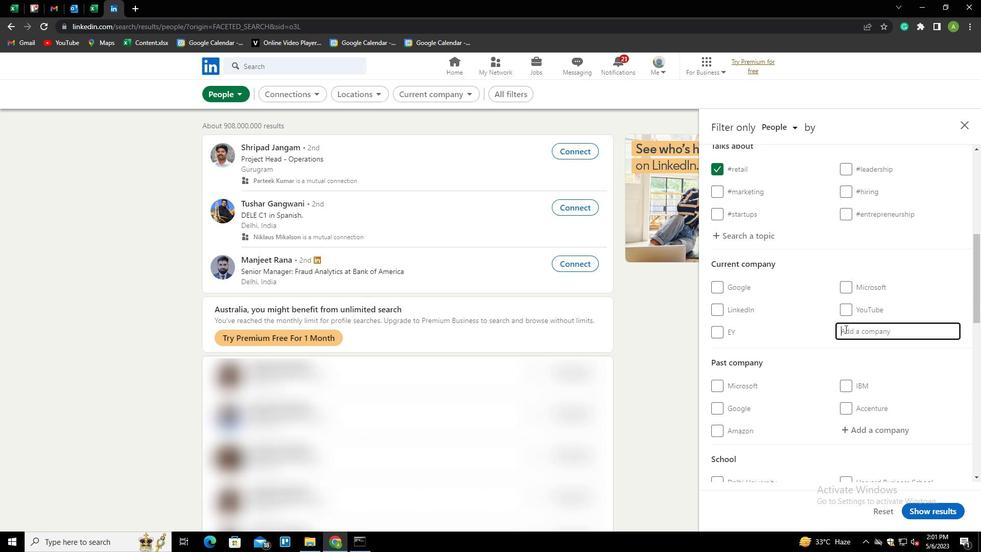 
Action: Mouse moved to (845, 328)
Screenshot: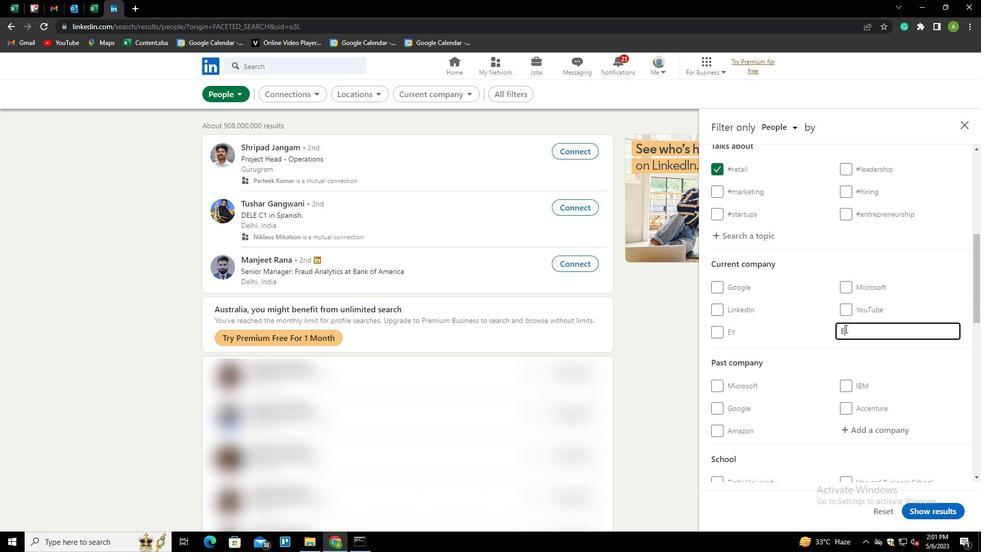 
Action: Key pressed MCURE<Key.space><Key.shift>PHARMEU<Key.backspace>CEUTICALS<Key.left><Key.left><Key.left><Key.left><Key.left><Key.left><Key.left><Key.left><Key.left><Key.backspace>A<Key.down><Key.space><Key.shift>LI<Key.backspace><Key.backspace><Key.backspace><Key.end><Key.space><Key.shift>:<Key.backspace>LII<Key.backspace>MITED<Key.down><Key.enter>
Screenshot: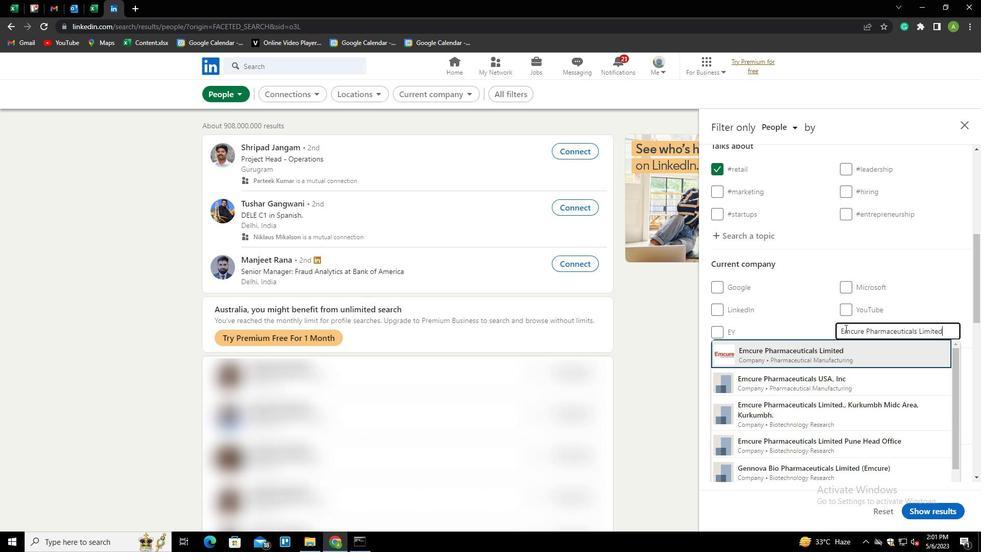 
Action: Mouse scrolled (845, 328) with delta (0, 0)
Screenshot: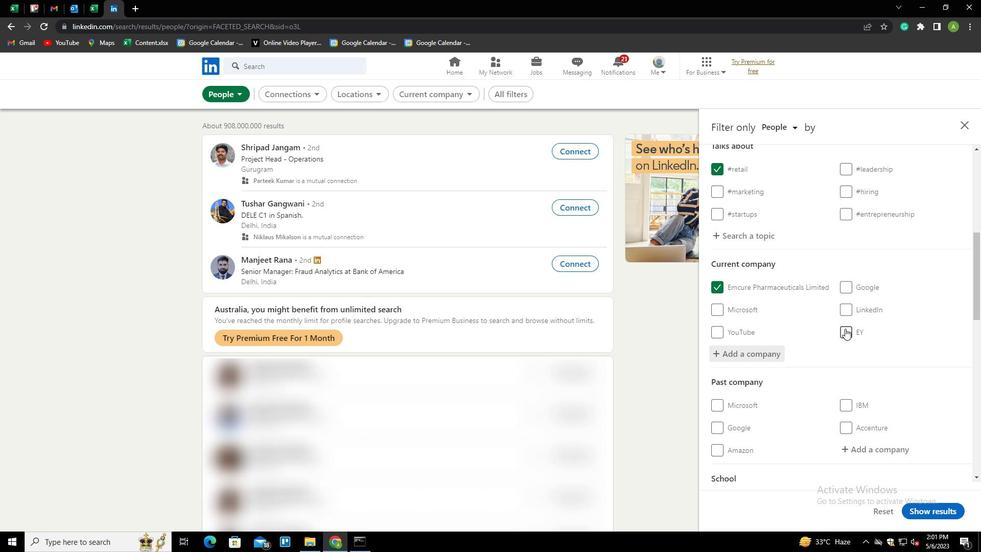 
Action: Mouse moved to (830, 349)
Screenshot: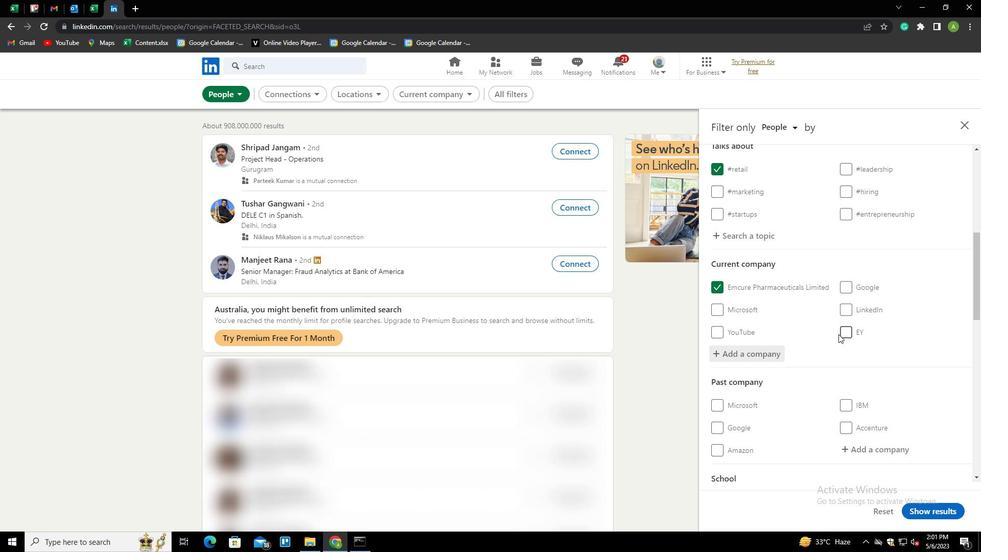 
Action: Mouse scrolled (830, 348) with delta (0, 0)
Screenshot: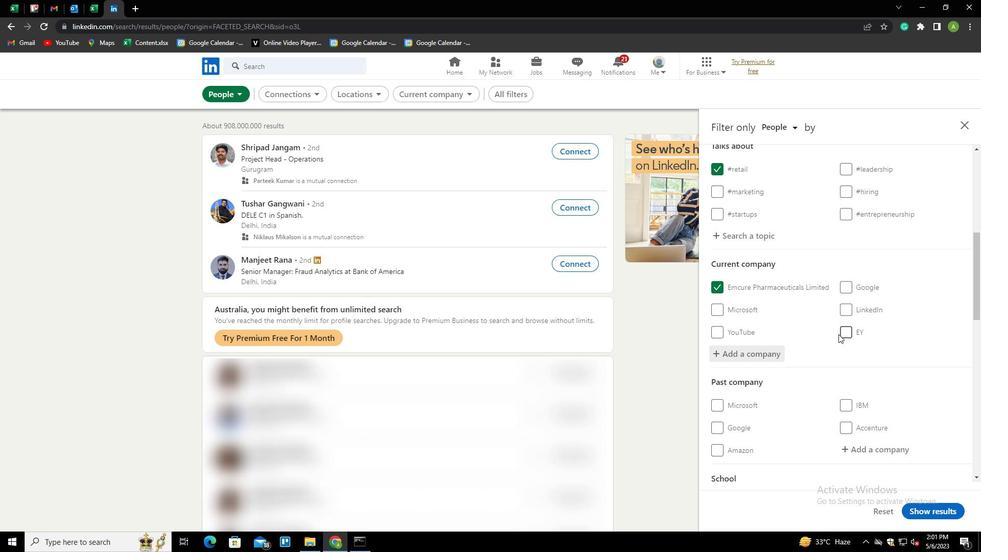
Action: Mouse moved to (828, 353)
Screenshot: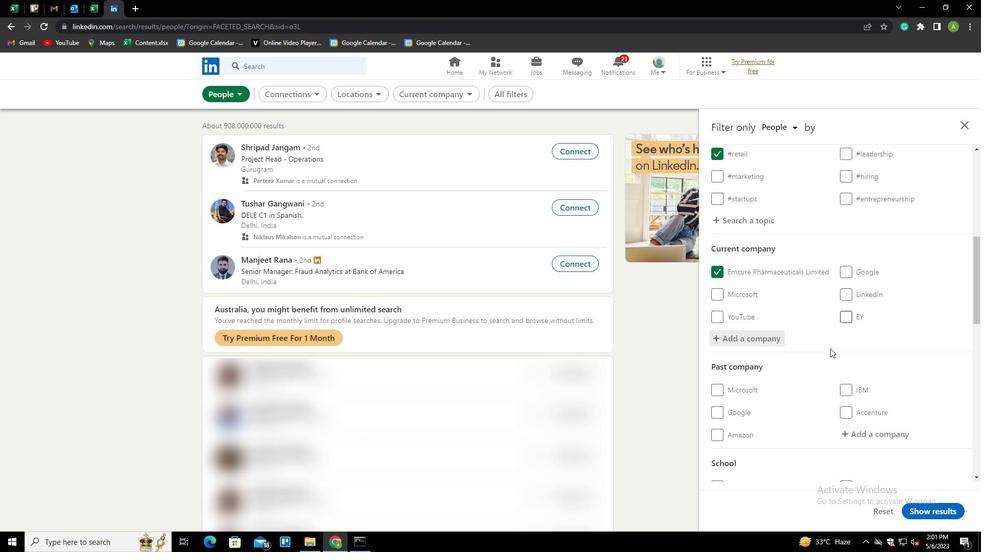 
Action: Mouse scrolled (828, 352) with delta (0, 0)
Screenshot: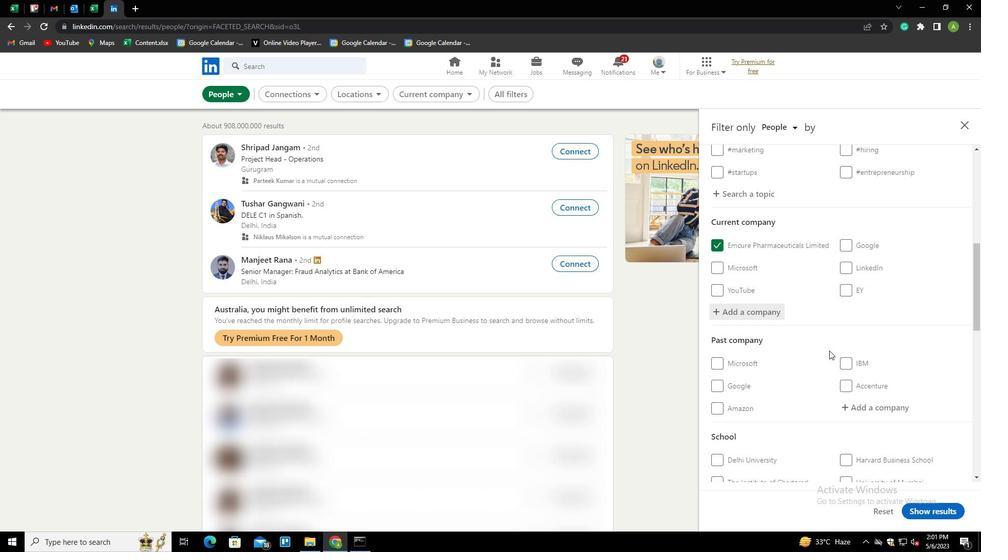 
Action: Mouse scrolled (828, 352) with delta (0, 0)
Screenshot: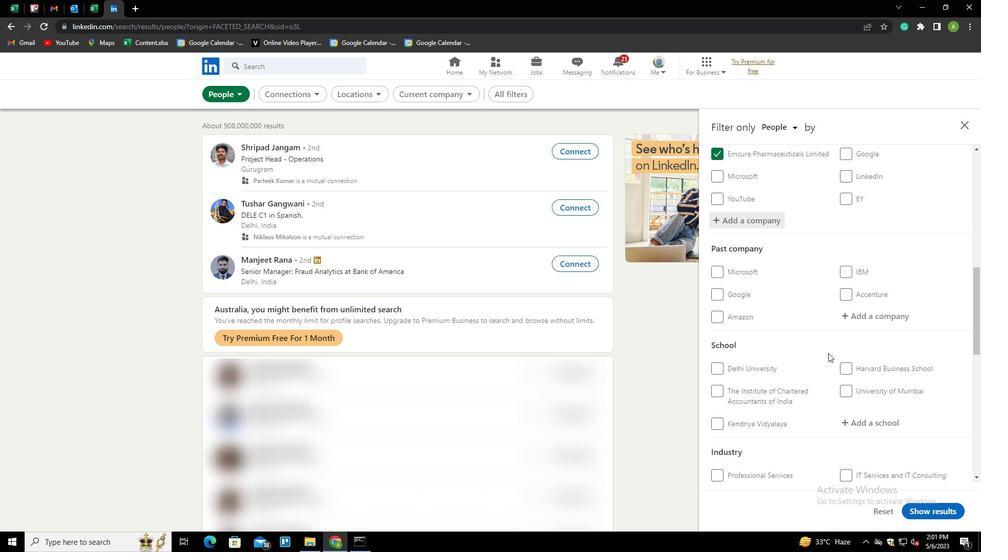 
Action: Mouse moved to (859, 346)
Screenshot: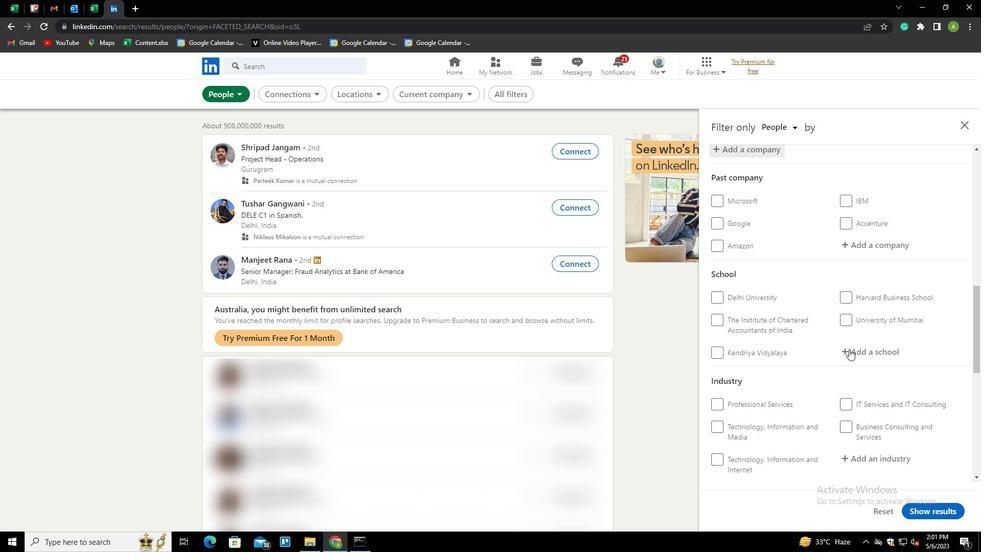 
Action: Mouse pressed left at (859, 346)
Screenshot: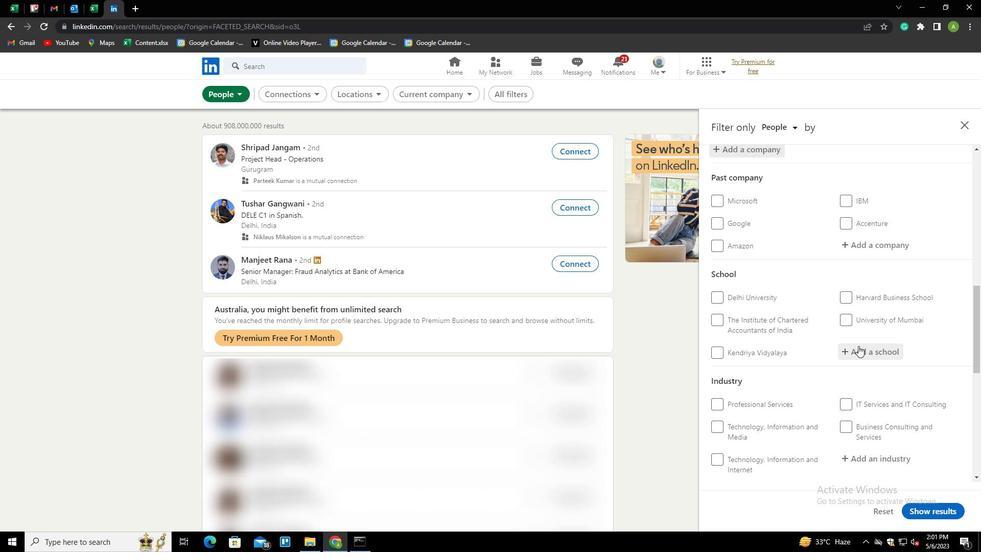 
Action: Key pressed <Key.shift>MITSOM<Key.down><Key.enter>
Screenshot: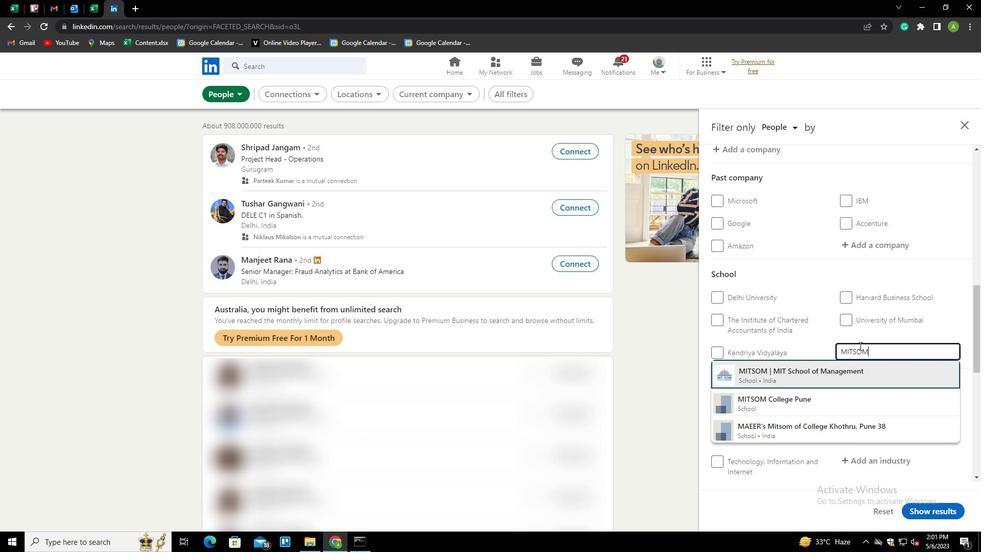 
Action: Mouse scrolled (859, 345) with delta (0, 0)
Screenshot: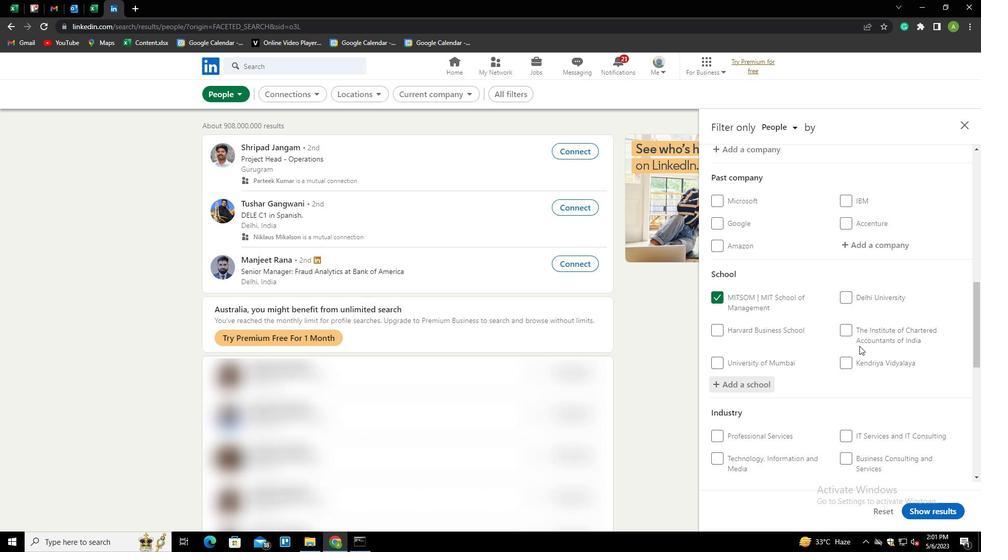 
Action: Mouse scrolled (859, 345) with delta (0, 0)
Screenshot: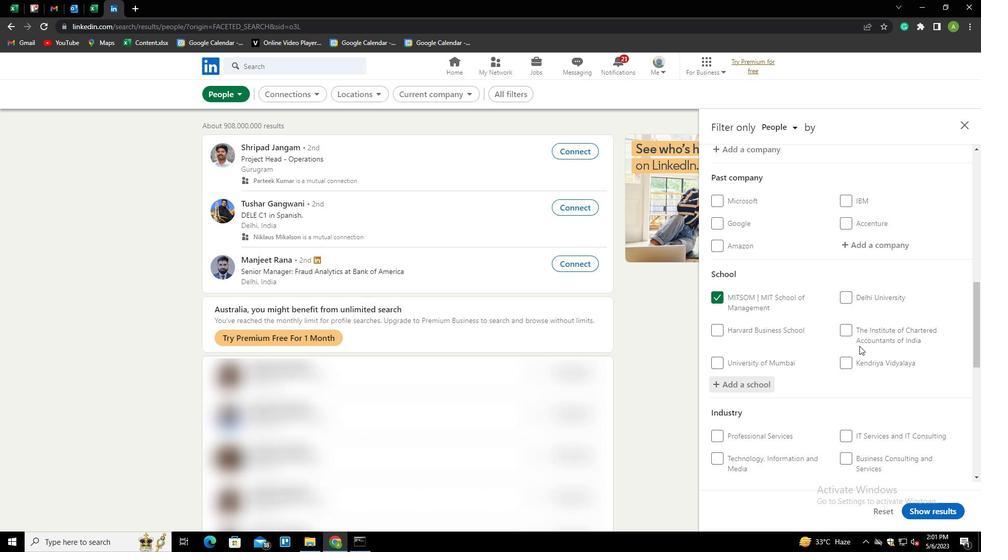 
Action: Mouse scrolled (859, 345) with delta (0, 0)
Screenshot: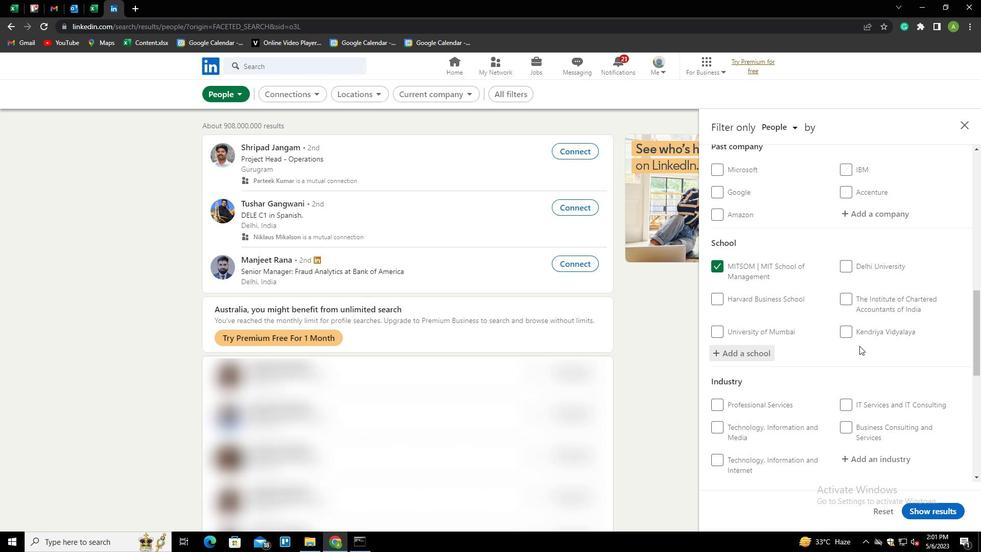 
Action: Mouse scrolled (859, 345) with delta (0, 0)
Screenshot: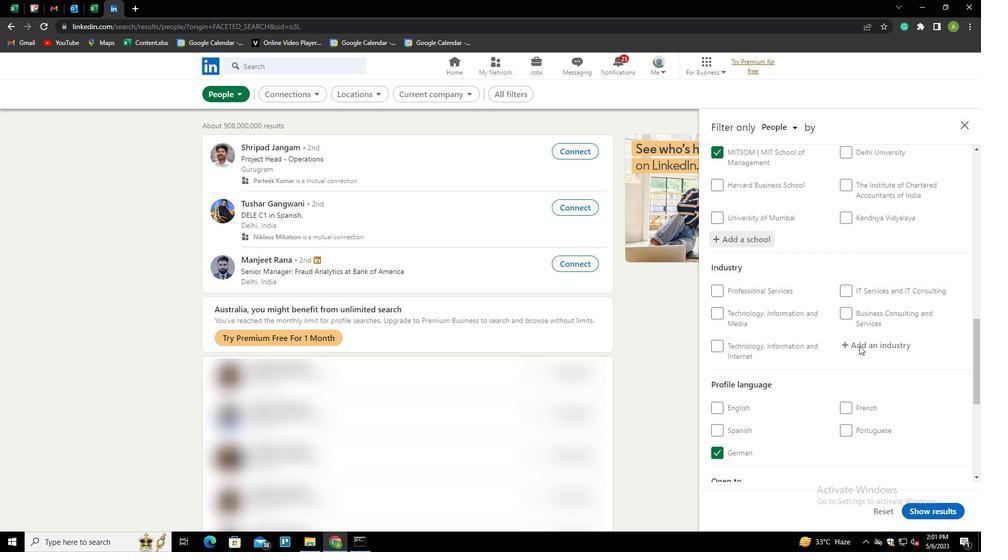 
Action: Mouse moved to (853, 290)
Screenshot: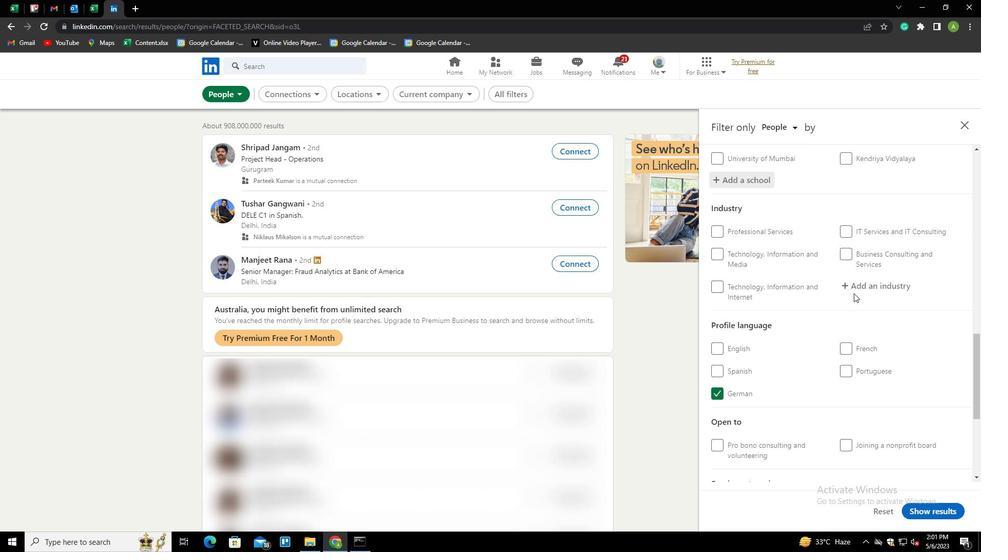 
Action: Mouse pressed left at (853, 290)
Screenshot: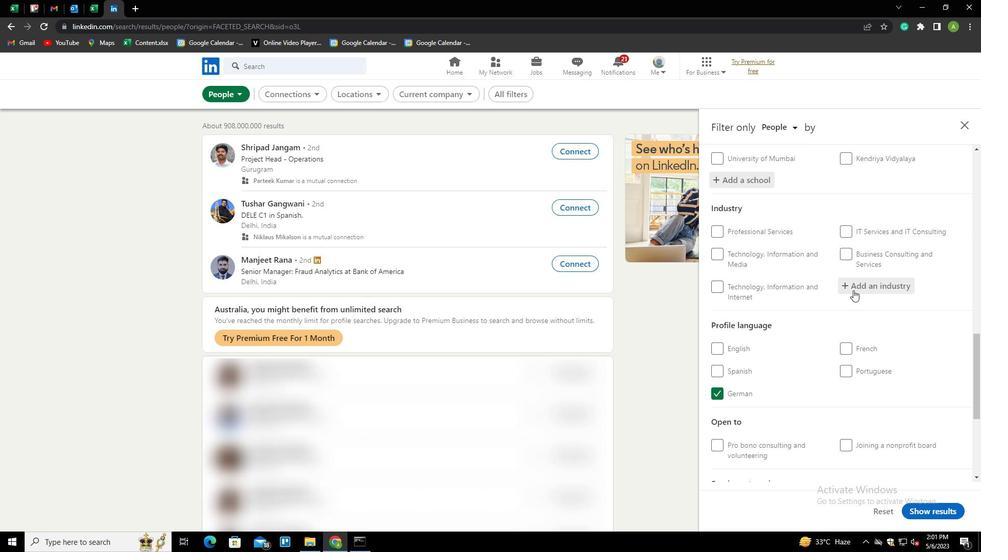 
Action: Mouse moved to (852, 289)
Screenshot: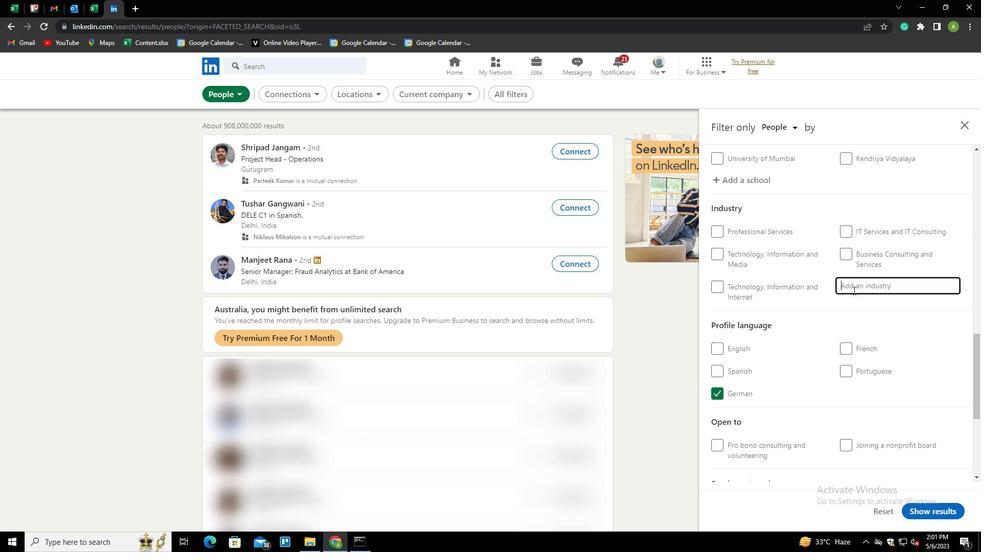 
Action: Key pressed <Key.shift>ARCHITECTURE<Key.space>AND<Key.space><Key.shift><Key.shift><Key.shift><Key.shift><Key.shift><Key.shift><Key.shift><Key.shift><Key.shift><Key.shift><Key.shift><Key.shift><Key.shift><Key.shift><Key.shift><Key.shift><Key.shift><Key.shift><Key.shift><Key.shift><Key.shift><Key.shift><Key.shift><Key.shift><Key.shift><Key.shift><Key.shift><Key.shift><Key.shift><Key.shift><Key.shift><Key.shift>STR<Key.backspace><Key.backspace><Key.backspace><Key.backspace><Key.backspace><Key.backspace><Key.backspace><Key.backspace><Key.backspace>AL<Key.space>AND<Key.space><Key.shift>STRUCTURAL<Key.space><Key.shift>METAL<Key.space><Key.shift>MU<Key.backspace>ANUFACTURING<Key.down><Key.down><Key.enter>
Screenshot: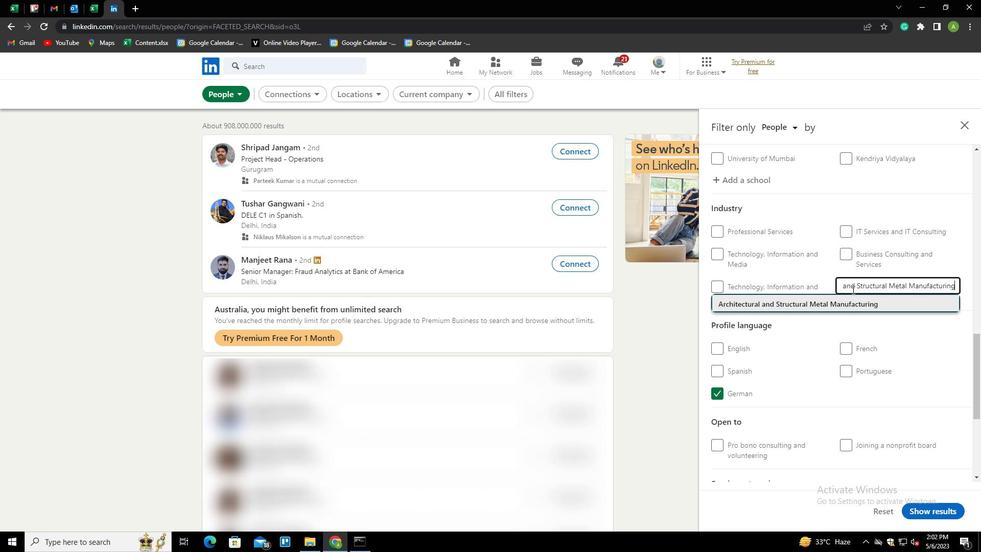 
Action: Mouse scrolled (852, 289) with delta (0, 0)
Screenshot: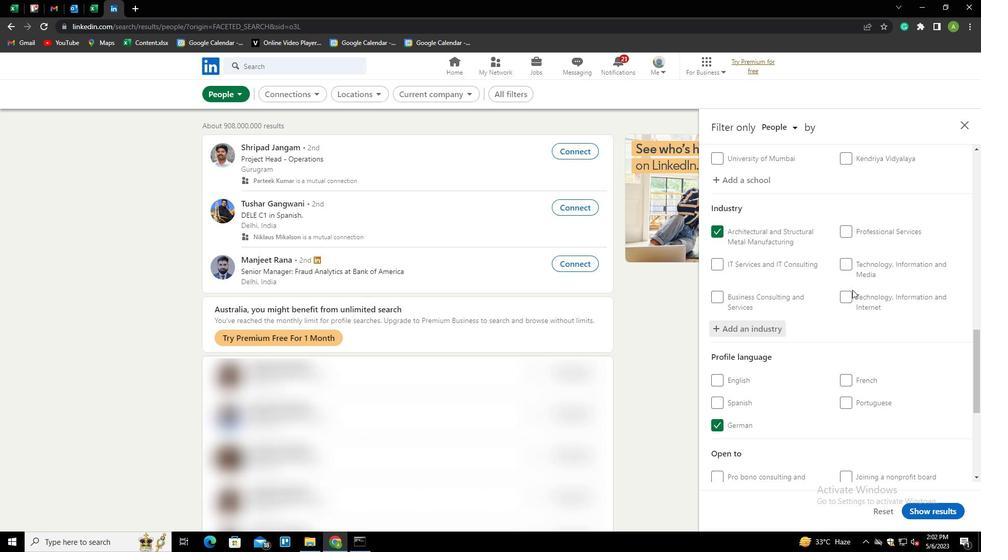 
Action: Mouse scrolled (852, 289) with delta (0, 0)
Screenshot: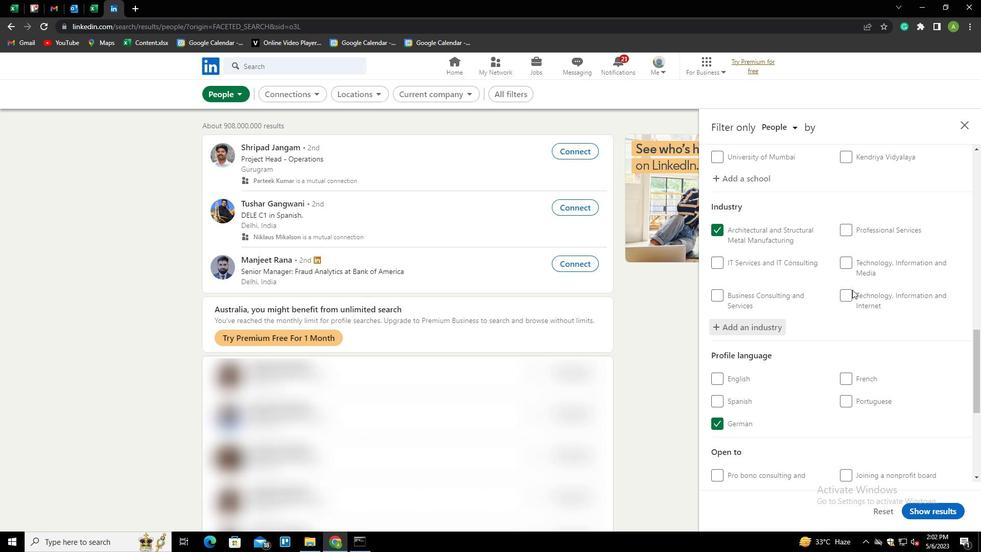 
Action: Mouse scrolled (852, 289) with delta (0, 0)
Screenshot: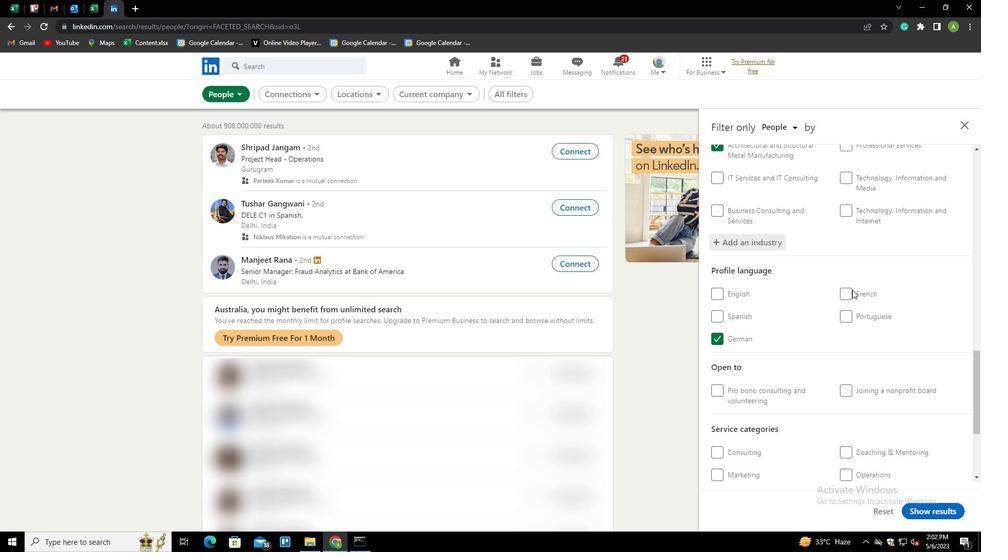 
Action: Mouse scrolled (852, 289) with delta (0, 0)
Screenshot: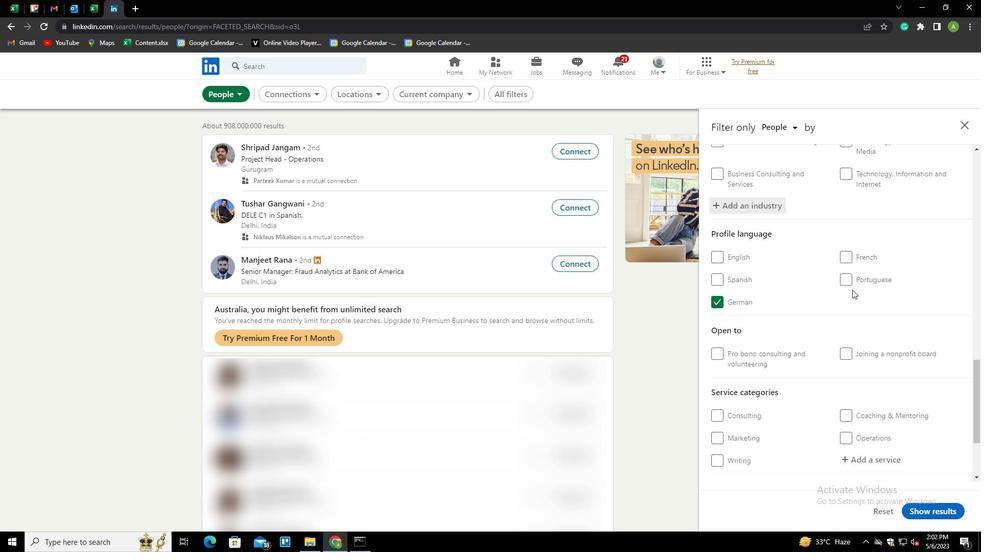 
Action: Mouse scrolled (852, 289) with delta (0, 0)
Screenshot: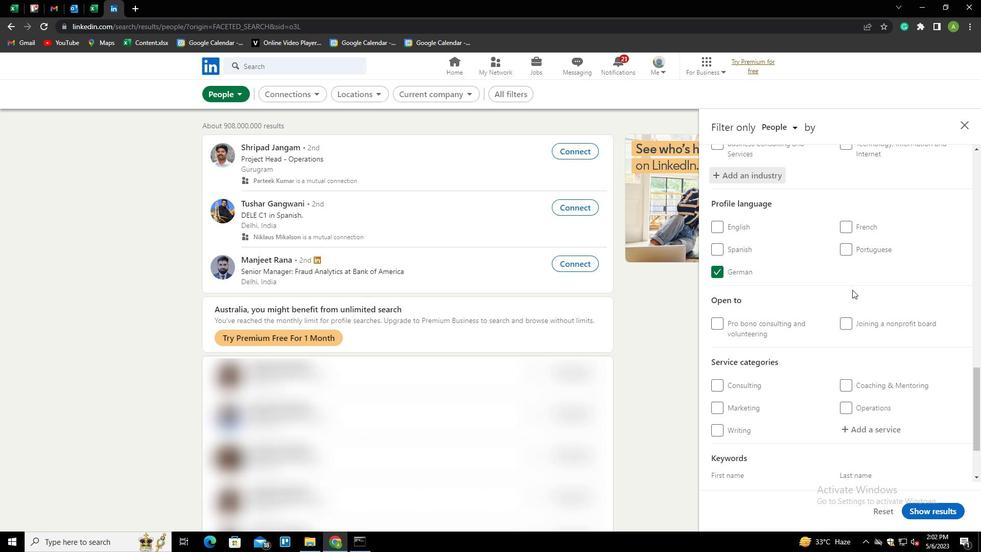 
Action: Mouse scrolled (852, 289) with delta (0, 0)
Screenshot: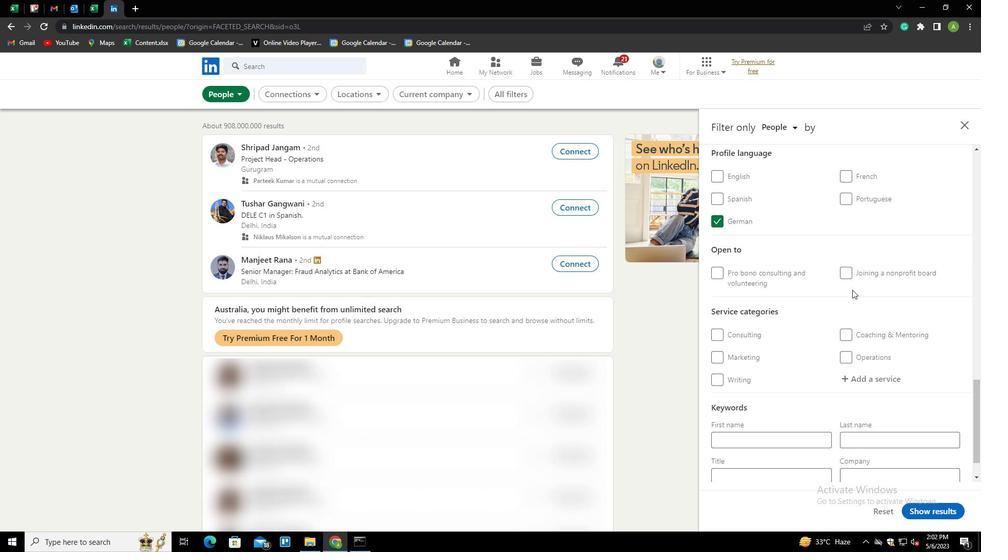 
Action: Mouse scrolled (852, 289) with delta (0, 0)
Screenshot: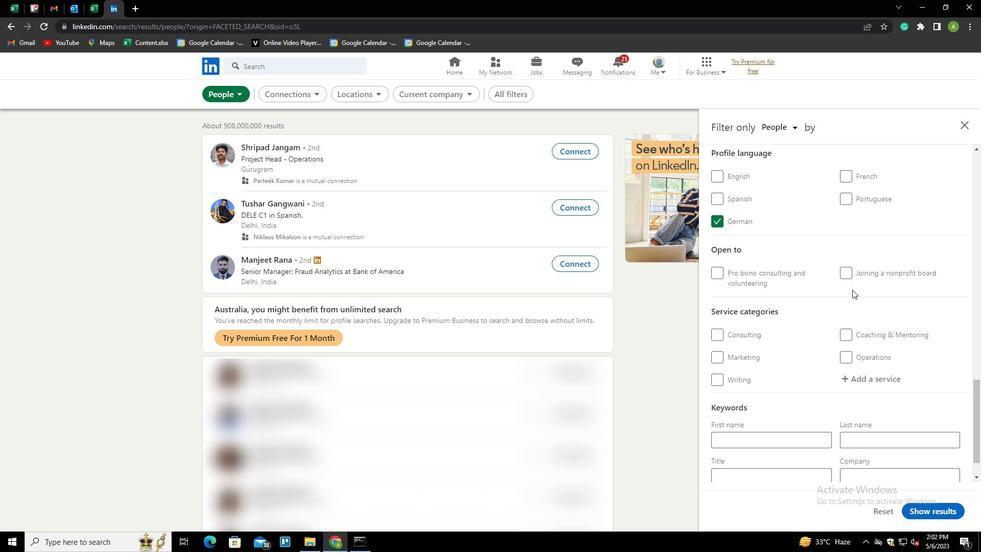 
Action: Mouse moved to (862, 333)
Screenshot: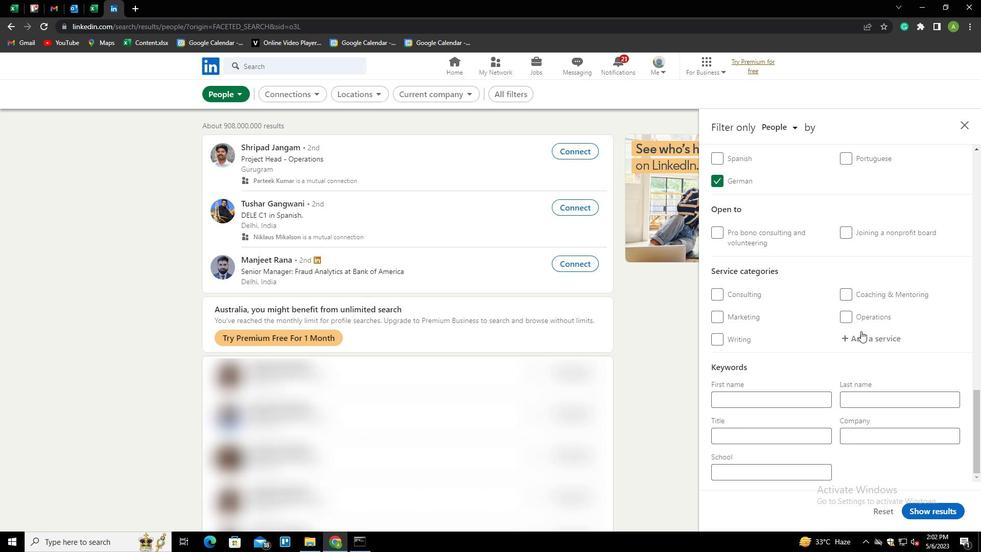 
Action: Mouse pressed left at (862, 333)
Screenshot: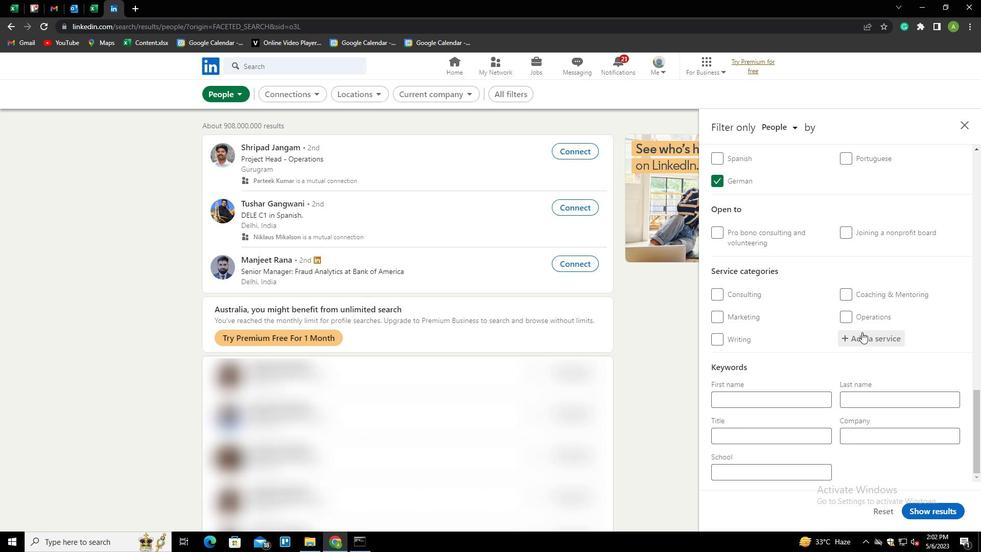 
Action: Mouse moved to (862, 333)
Screenshot: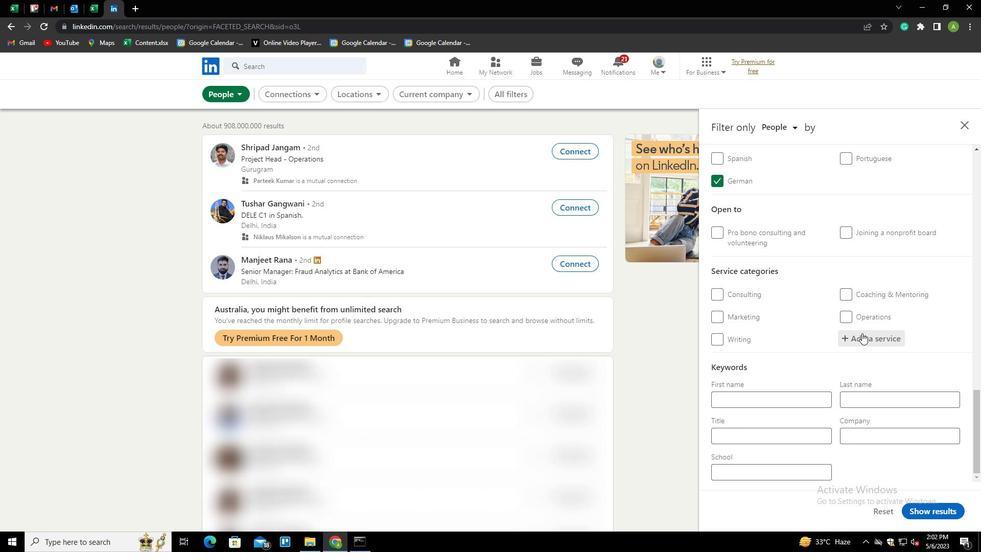 
Action: Key pressed <Key.shift>EXECUTIVE<Key.space><Key.shift>COACHING<Key.down><Key.enter>
Screenshot: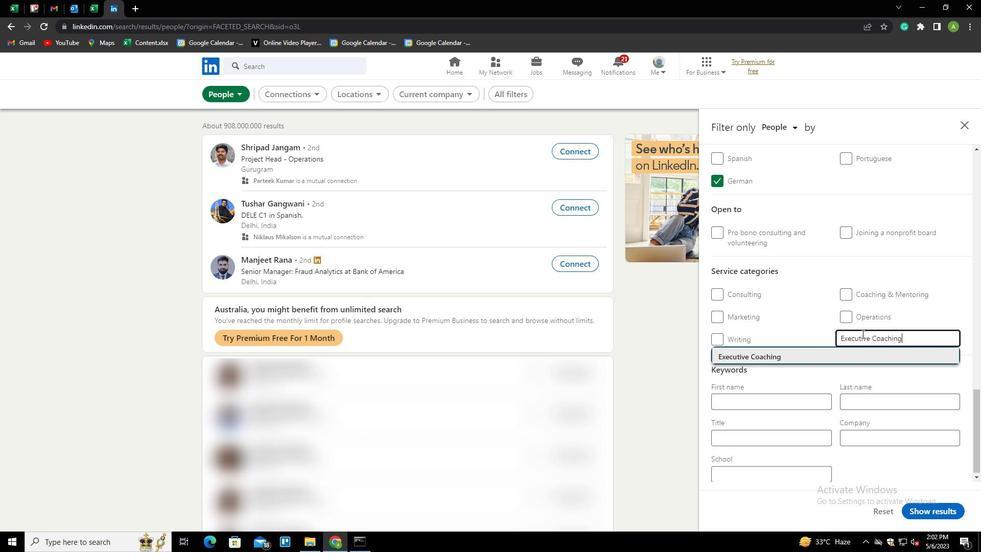 
Action: Mouse scrolled (862, 333) with delta (0, 0)
Screenshot: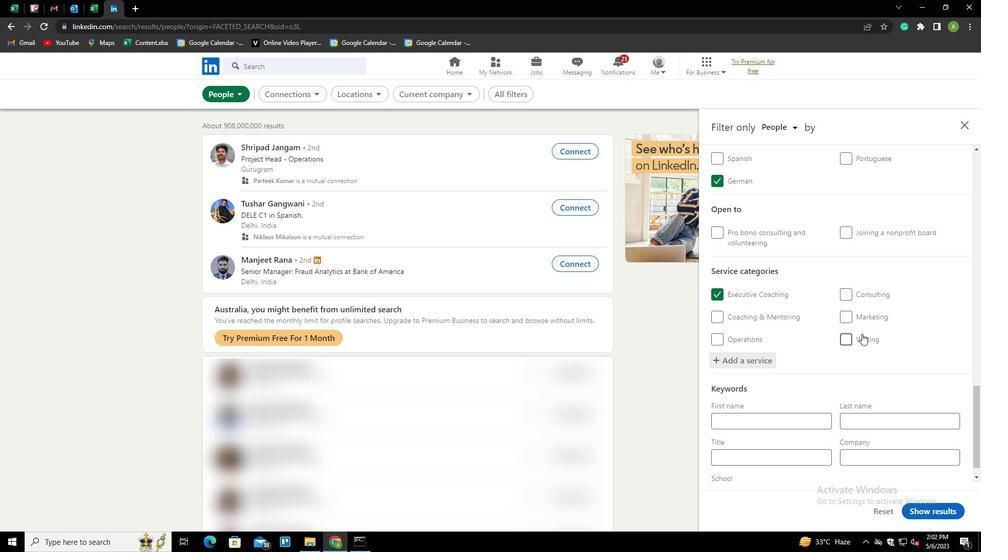 
Action: Mouse scrolled (862, 333) with delta (0, 0)
Screenshot: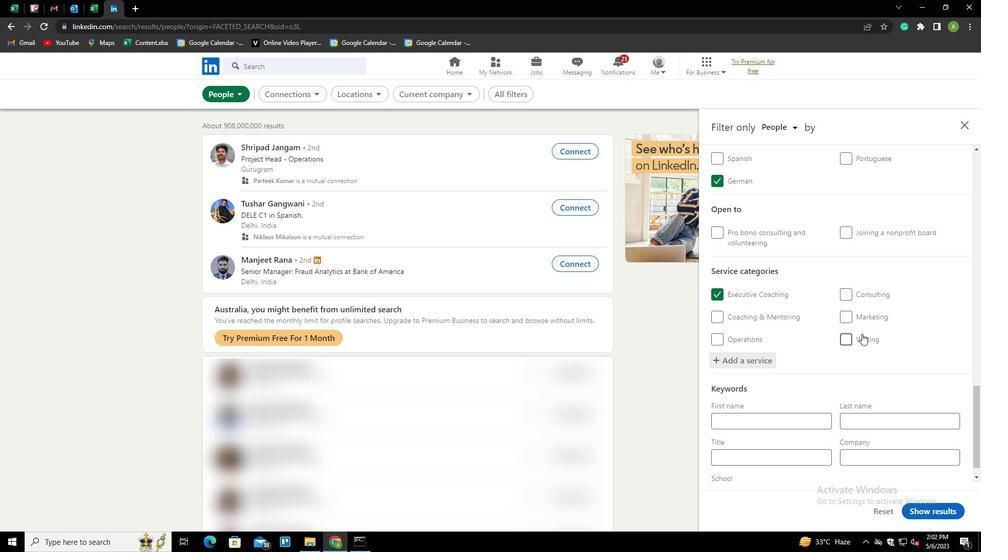 
Action: Mouse scrolled (862, 333) with delta (0, 0)
Screenshot: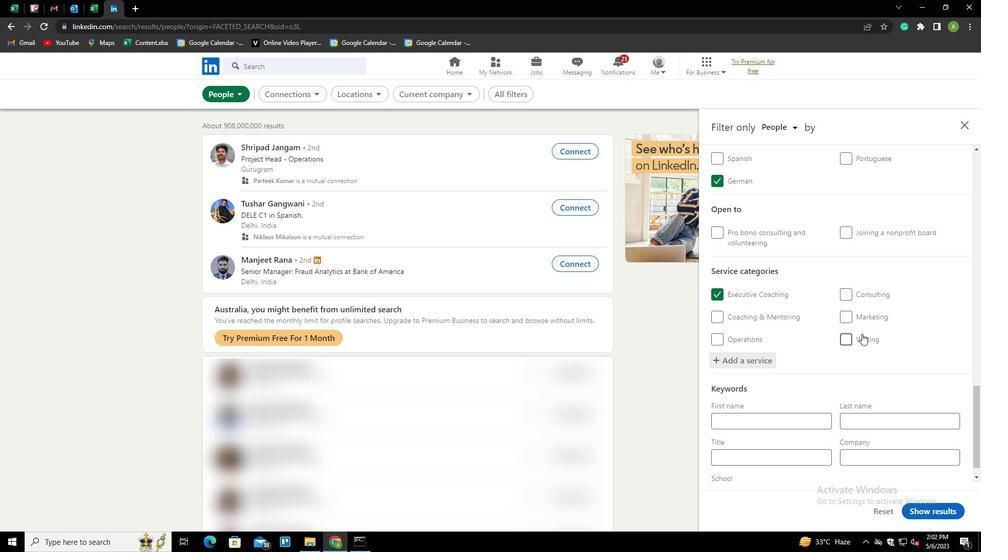 
Action: Mouse scrolled (862, 333) with delta (0, 0)
Screenshot: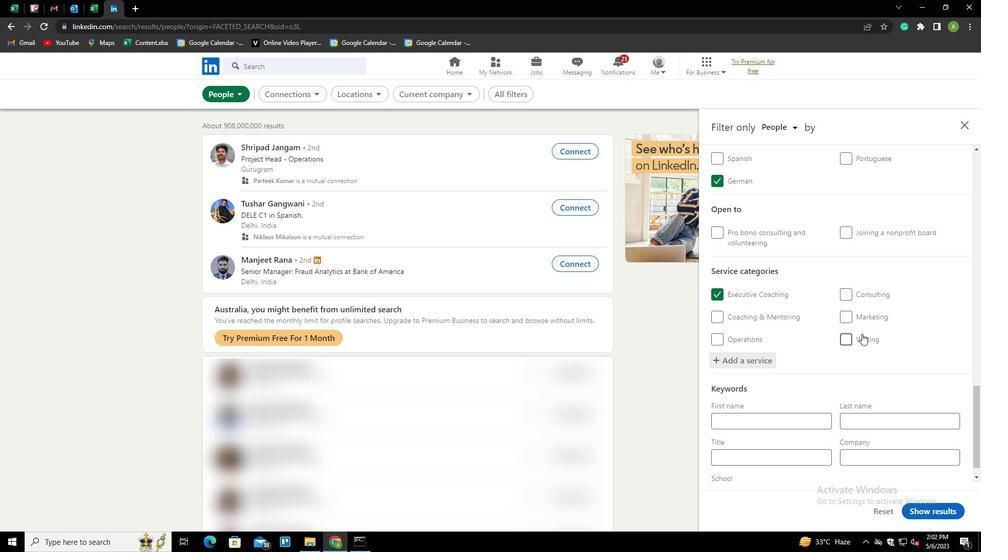 
Action: Mouse scrolled (862, 333) with delta (0, 0)
Screenshot: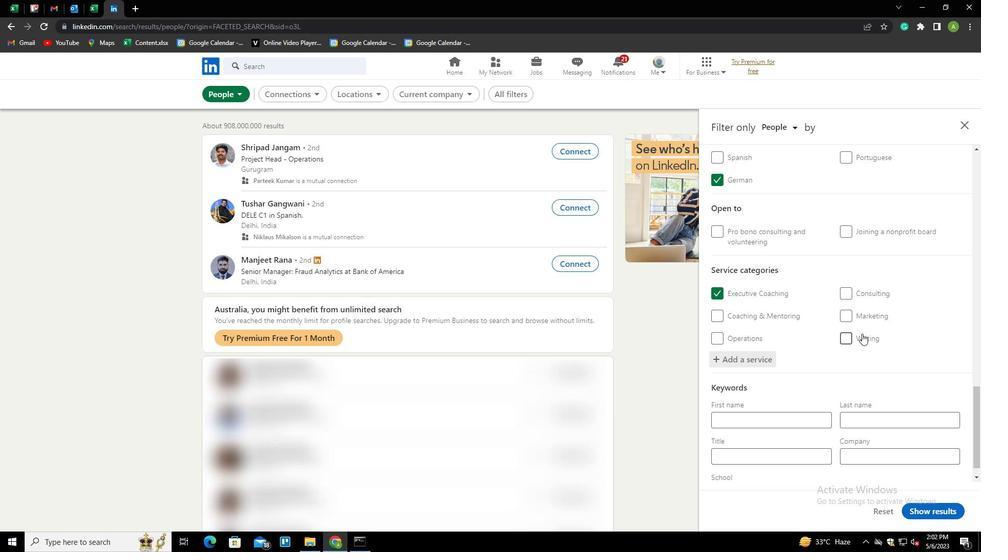 
Action: Mouse moved to (783, 438)
Screenshot: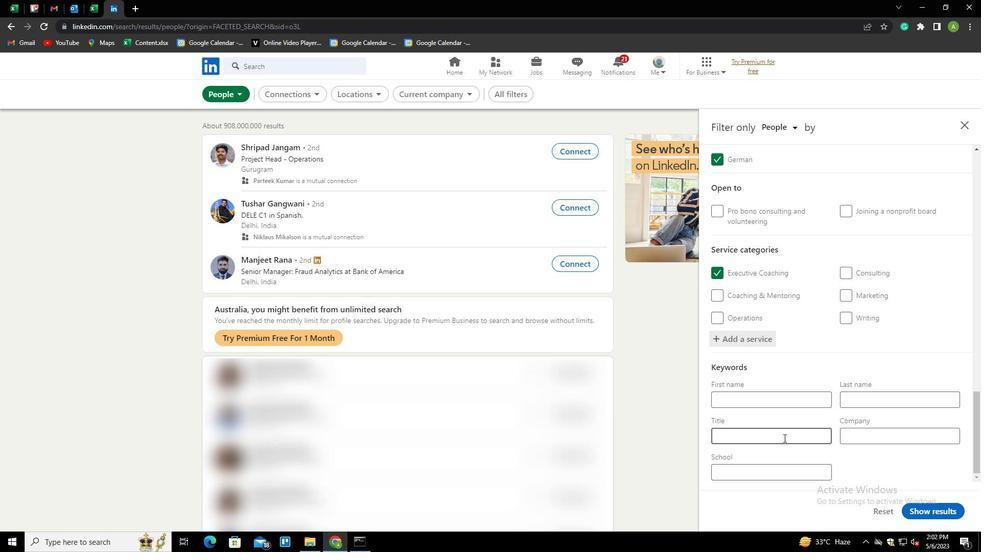 
Action: Mouse pressed left at (783, 438)
Screenshot: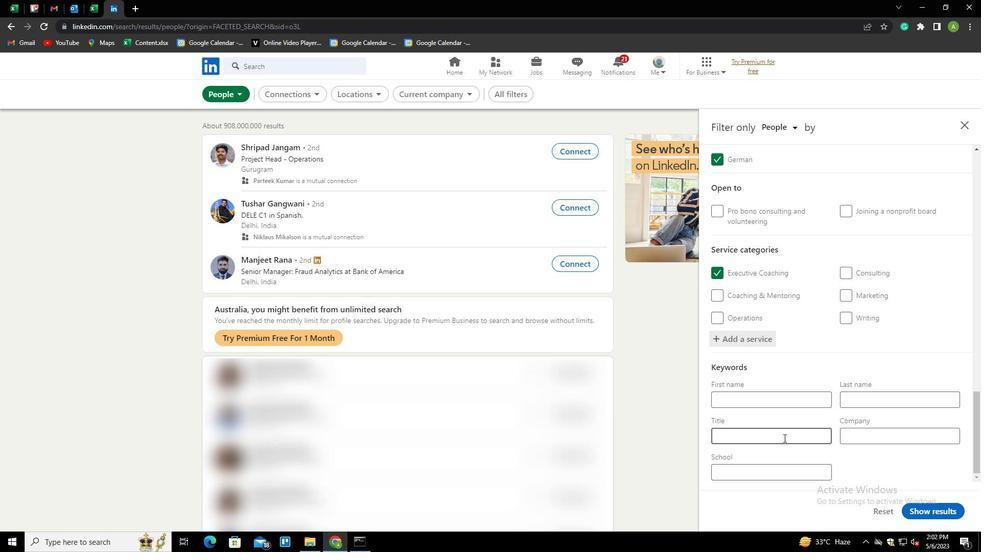 
Action: Key pressed <Key.shift><Key.shift><Key.shift><Key.shift><Key.shift>{<Key.backspace><Key.shift>PIPI<Key.backspace>EFITTER
Screenshot: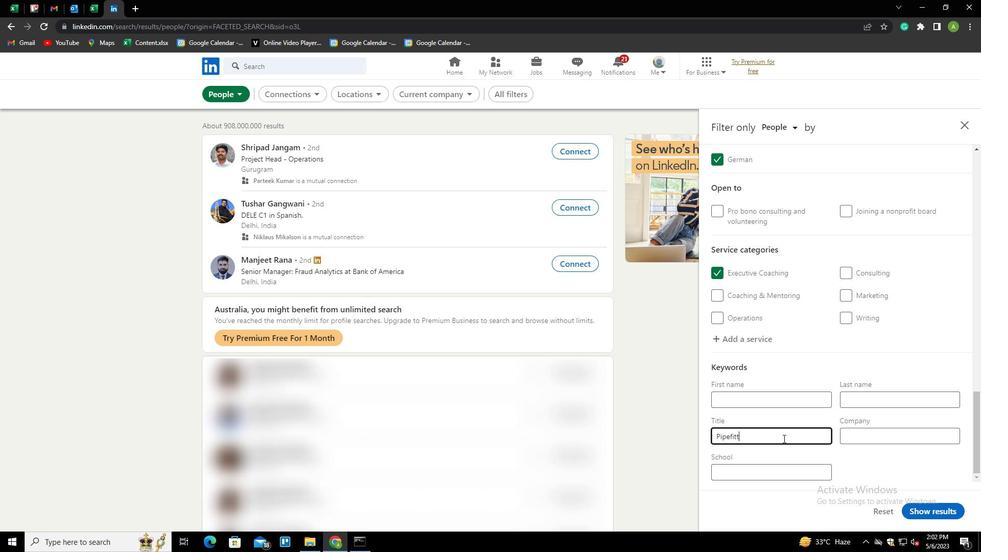 
Action: Mouse moved to (910, 468)
Screenshot: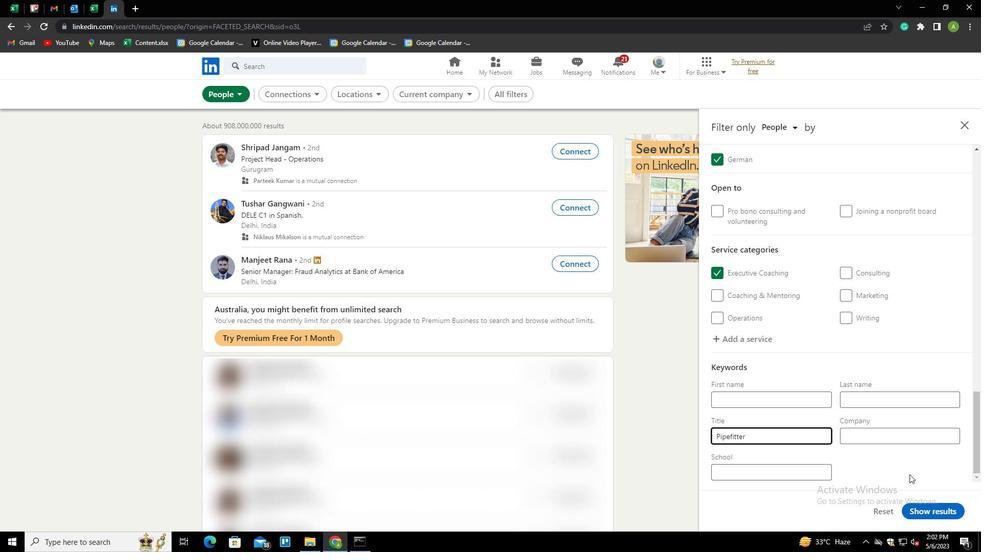 
Action: Mouse pressed left at (910, 468)
Screenshot: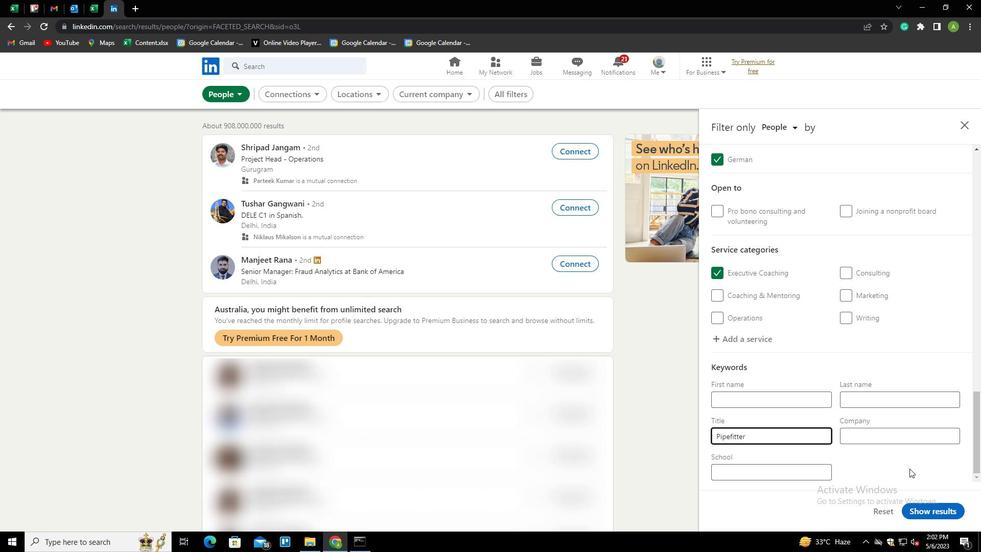 
Action: Mouse moved to (925, 509)
Screenshot: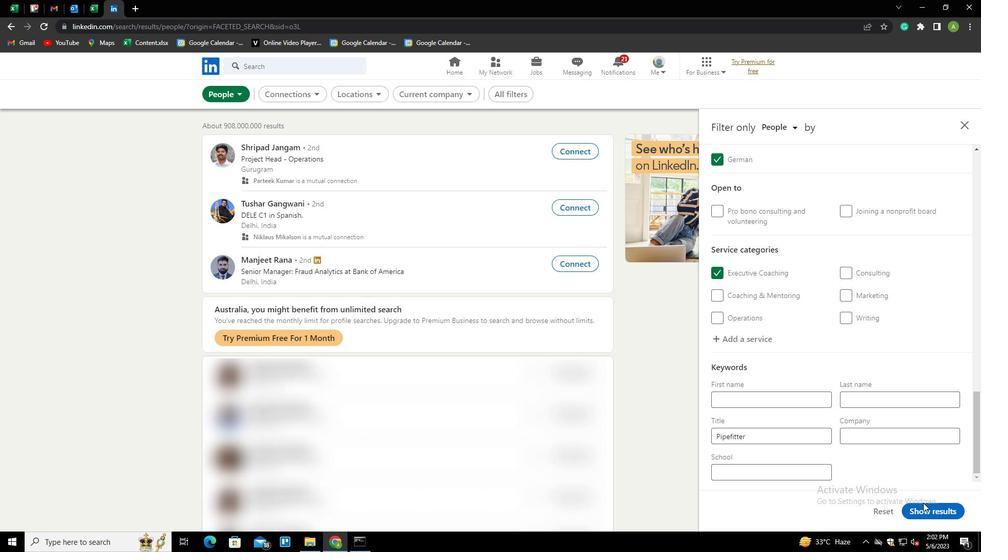 
Action: Mouse pressed left at (925, 509)
Screenshot: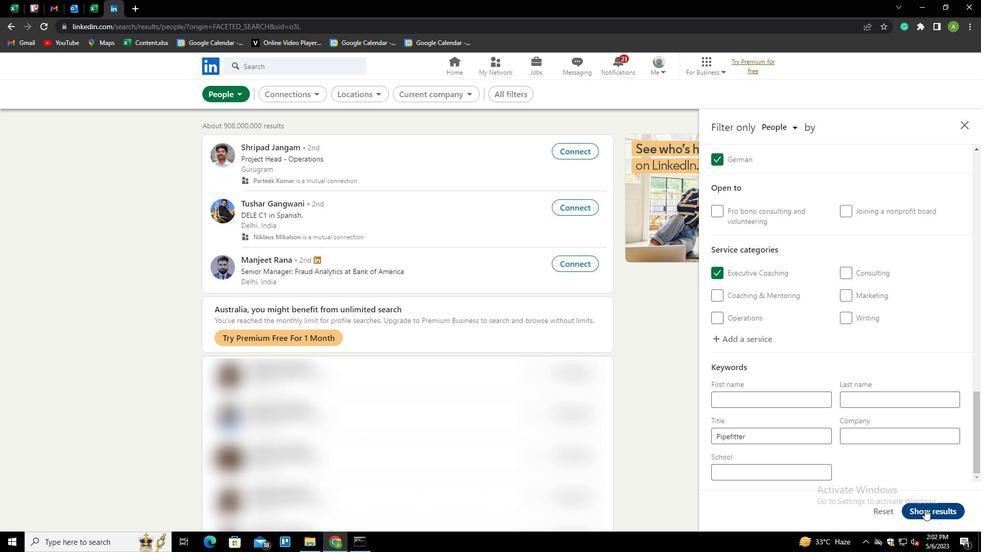 
Action: Mouse moved to (921, 463)
Screenshot: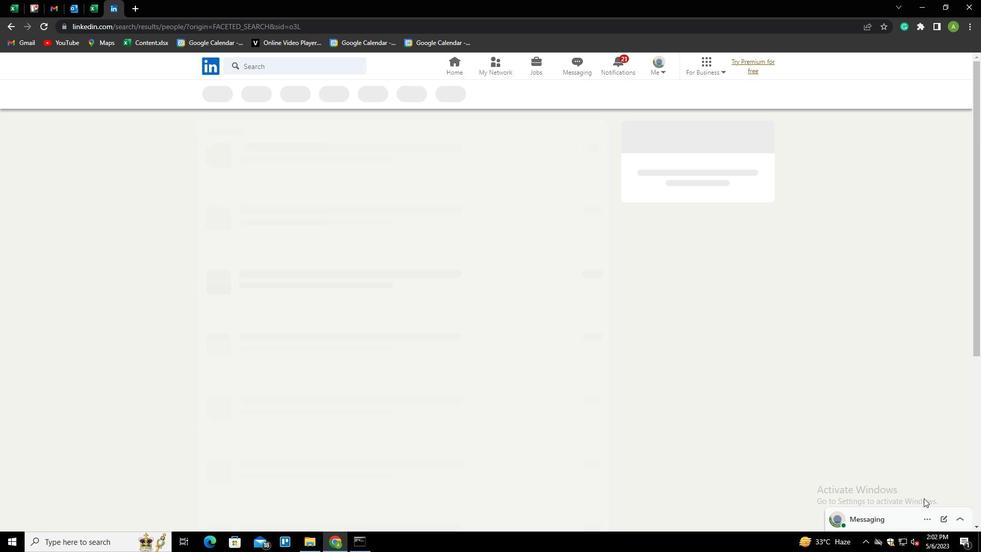 
